 Task: Look for space in Security-Widefield, United States from 9th August, 2023 to 12th August, 2023 for 1 adult in price range Rs.6000 to Rs.15000. Place can be entire place with 1  bedroom having 1 bed and 1 bathroom. Property type can be house, flat, guest house. Amenities needed are: wifi. Booking option can be shelf check-in. Required host language is English.
Action: Mouse pressed left at (461, 103)
Screenshot: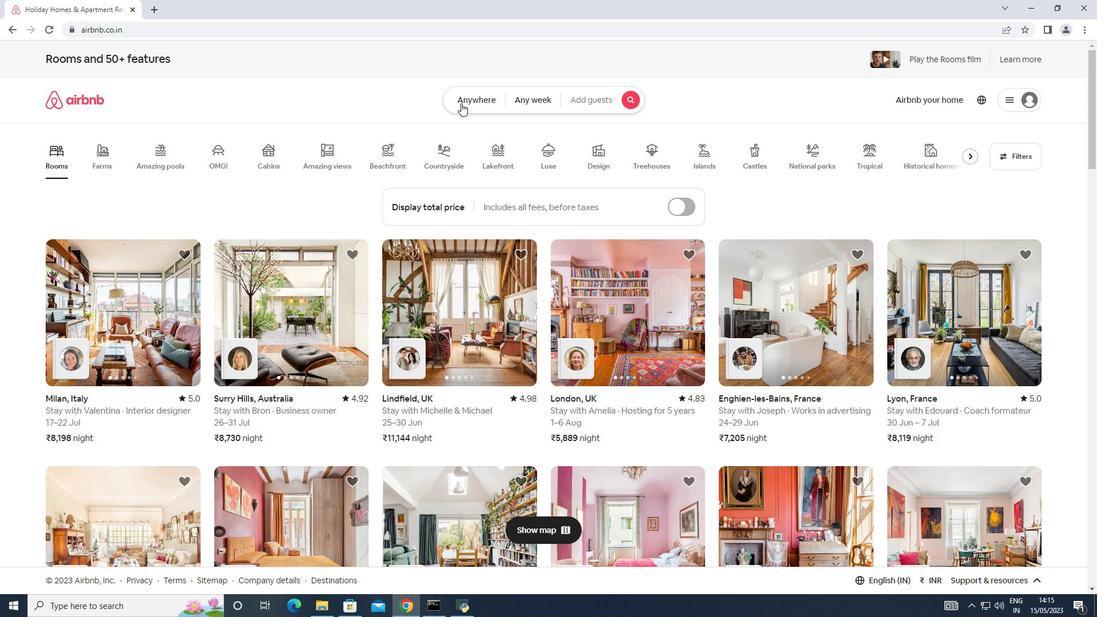 
Action: Mouse moved to (342, 149)
Screenshot: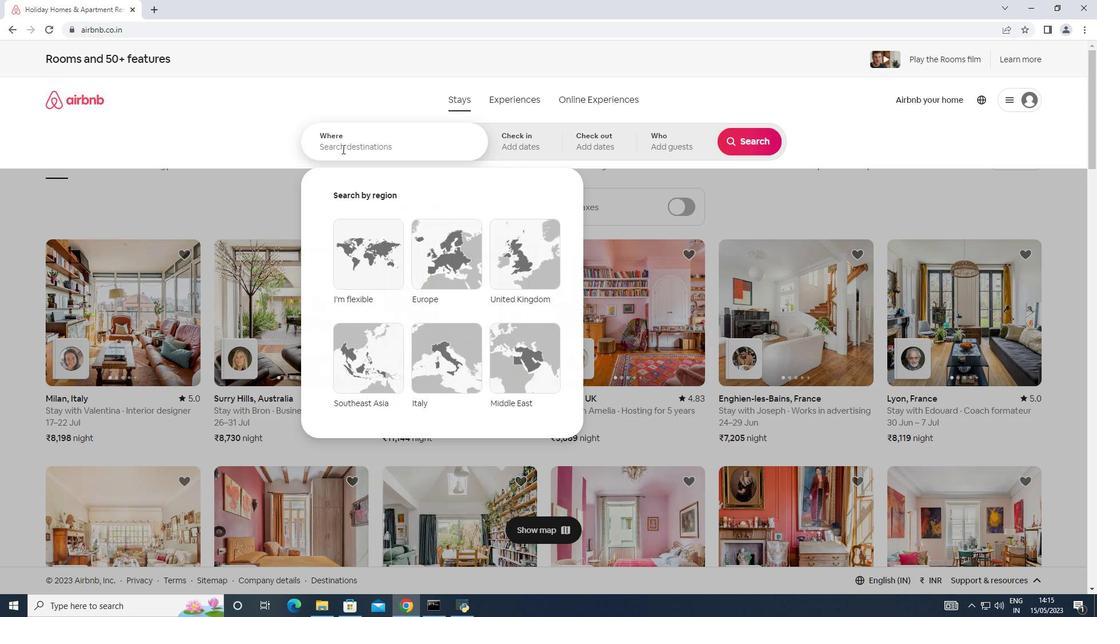 
Action: Mouse pressed left at (342, 149)
Screenshot: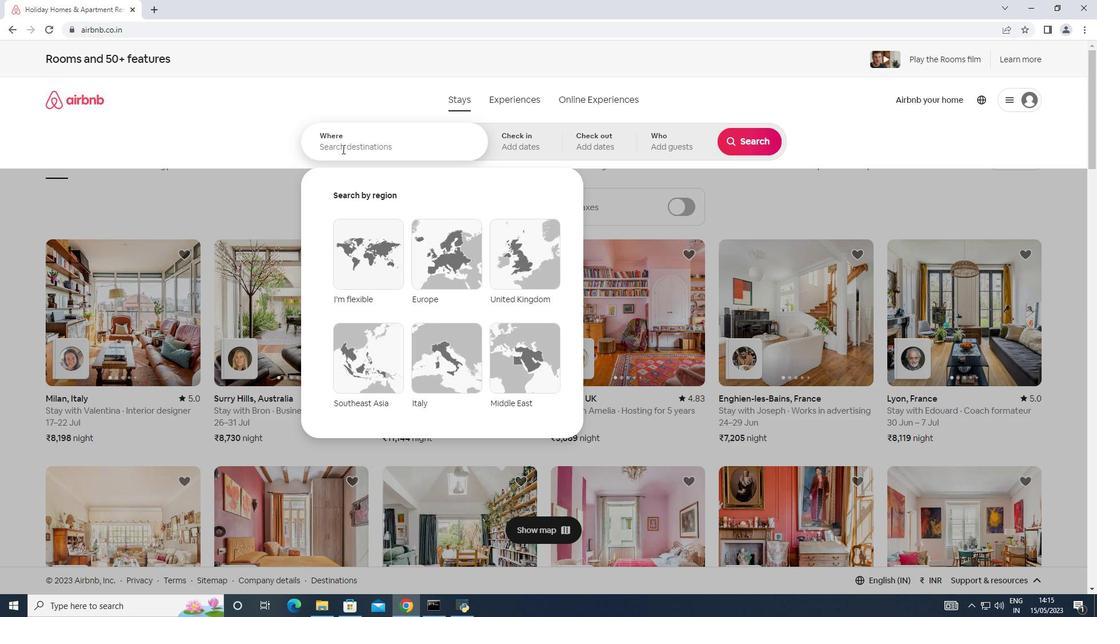 
Action: Key pressed <Key.shift>Security-<Key.shift><Key.shift><Key.shift><Key.shift><Key.shift><Key.shift>Widefield,<Key.shift><Key.shift><Key.shift>United<Key.space><Key.shift>States
Screenshot: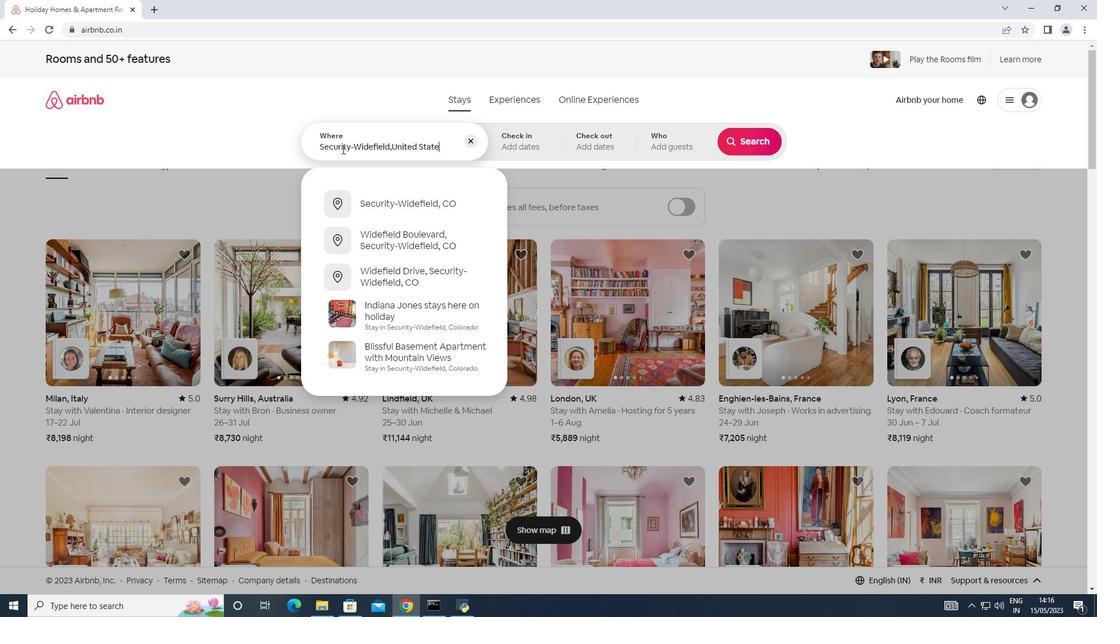 
Action: Mouse moved to (539, 147)
Screenshot: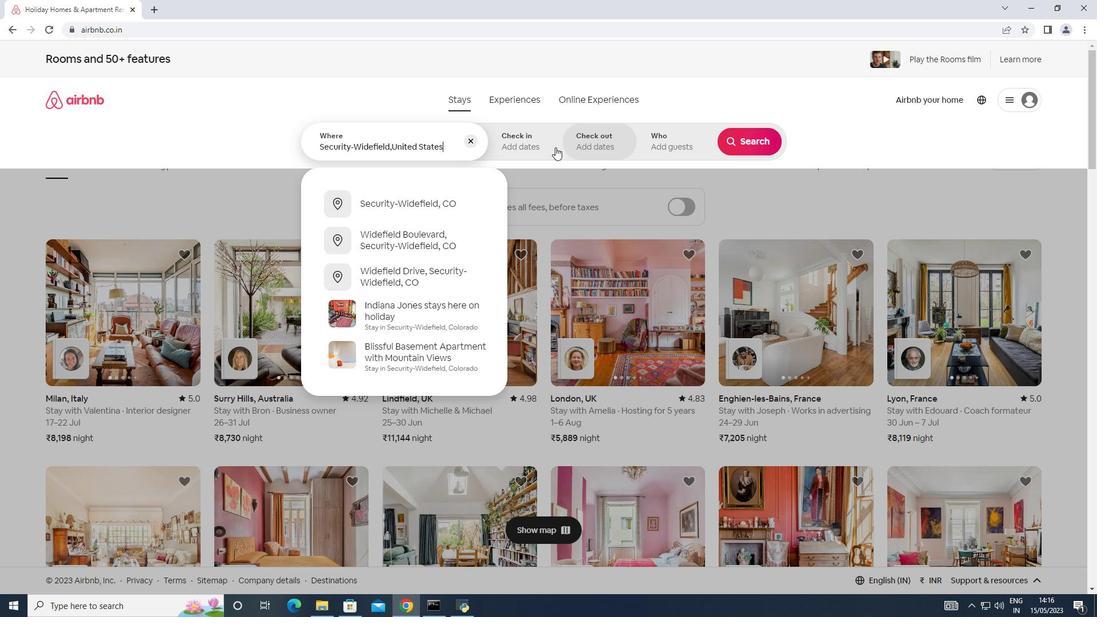 
Action: Mouse pressed left at (539, 147)
Screenshot: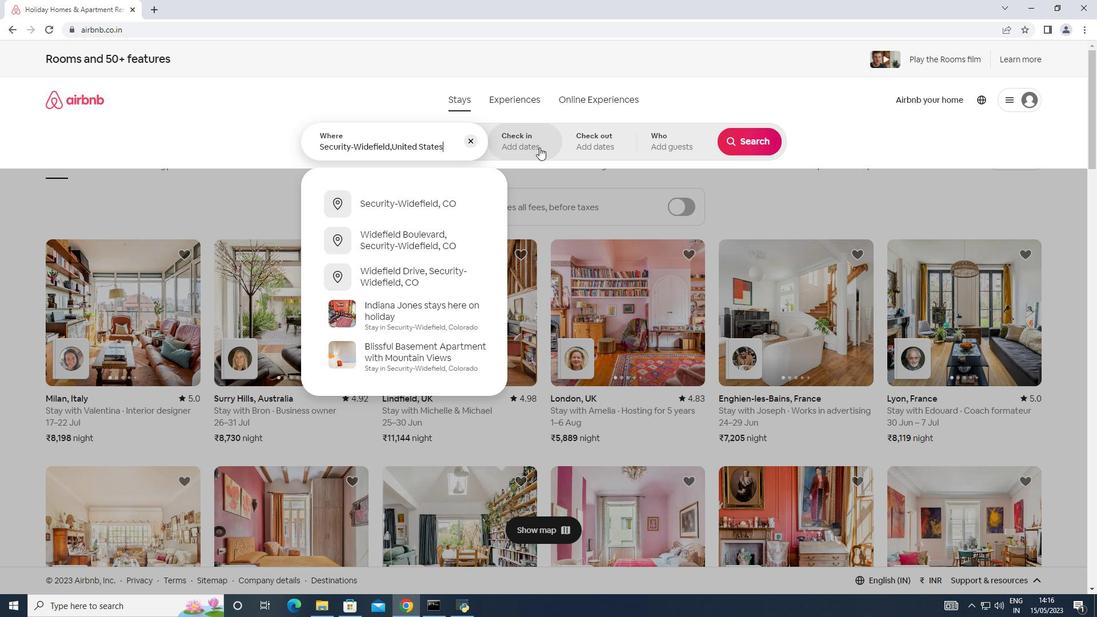 
Action: Mouse moved to (743, 237)
Screenshot: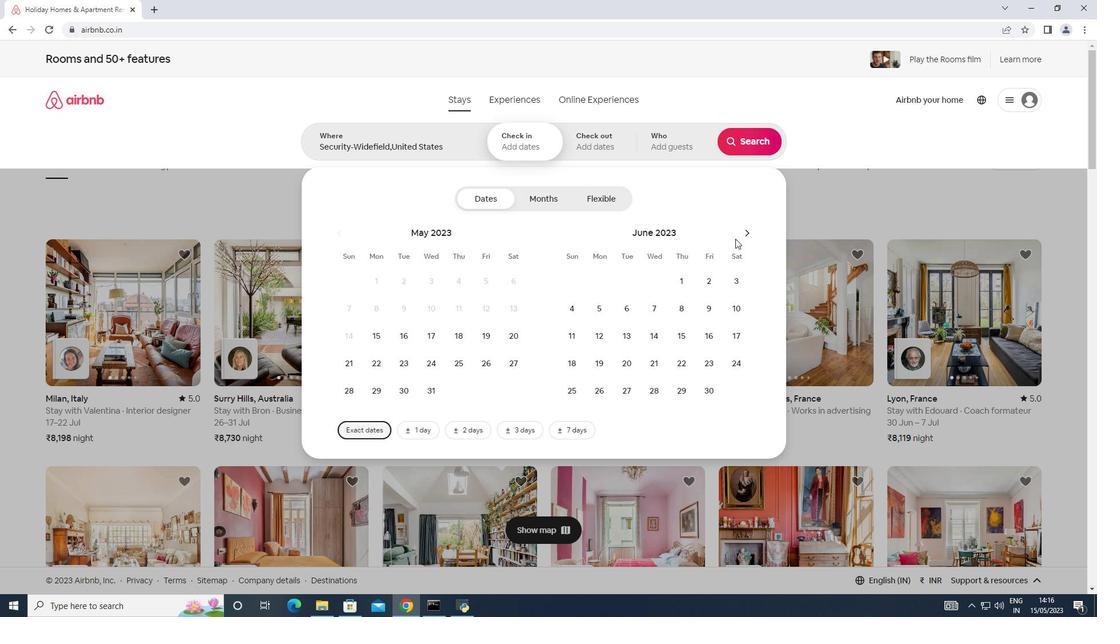 
Action: Mouse pressed left at (743, 237)
Screenshot: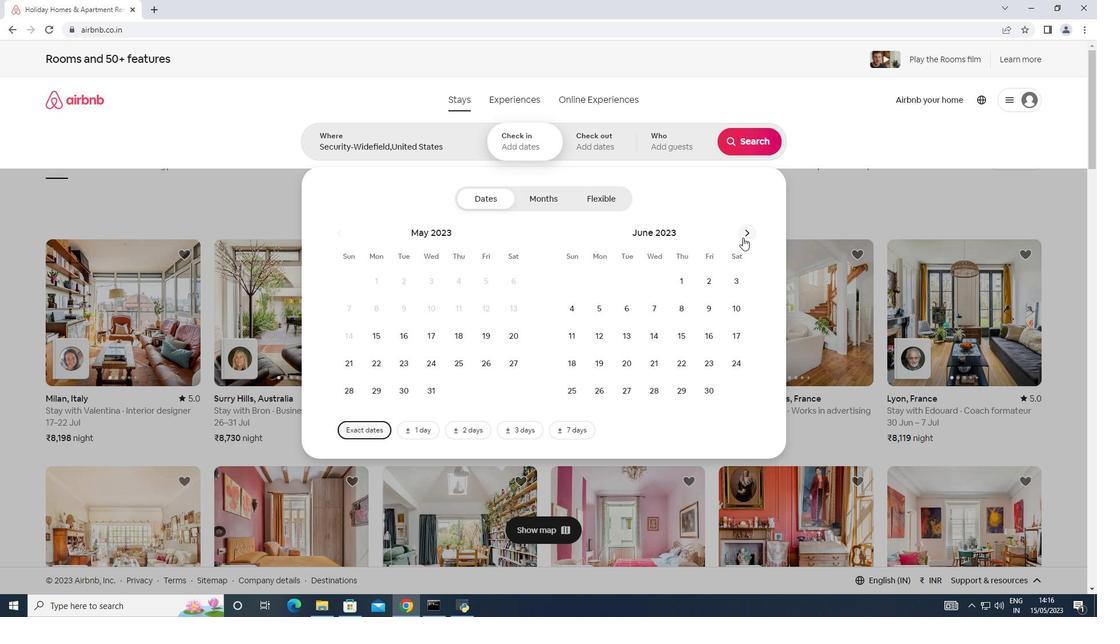
Action: Mouse pressed left at (743, 237)
Screenshot: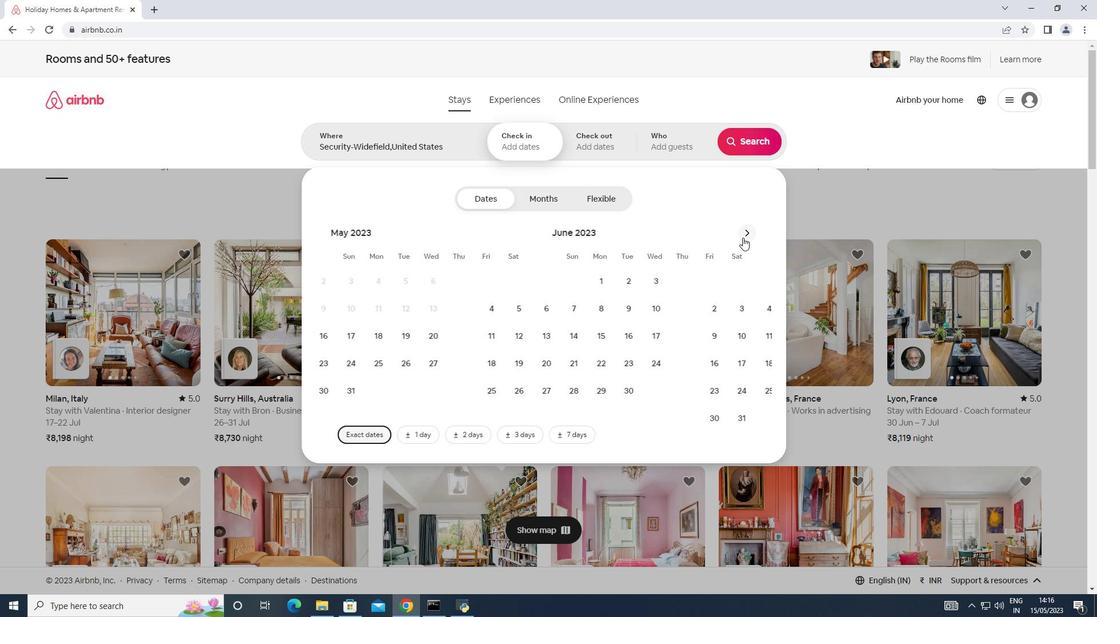 
Action: Mouse moved to (643, 311)
Screenshot: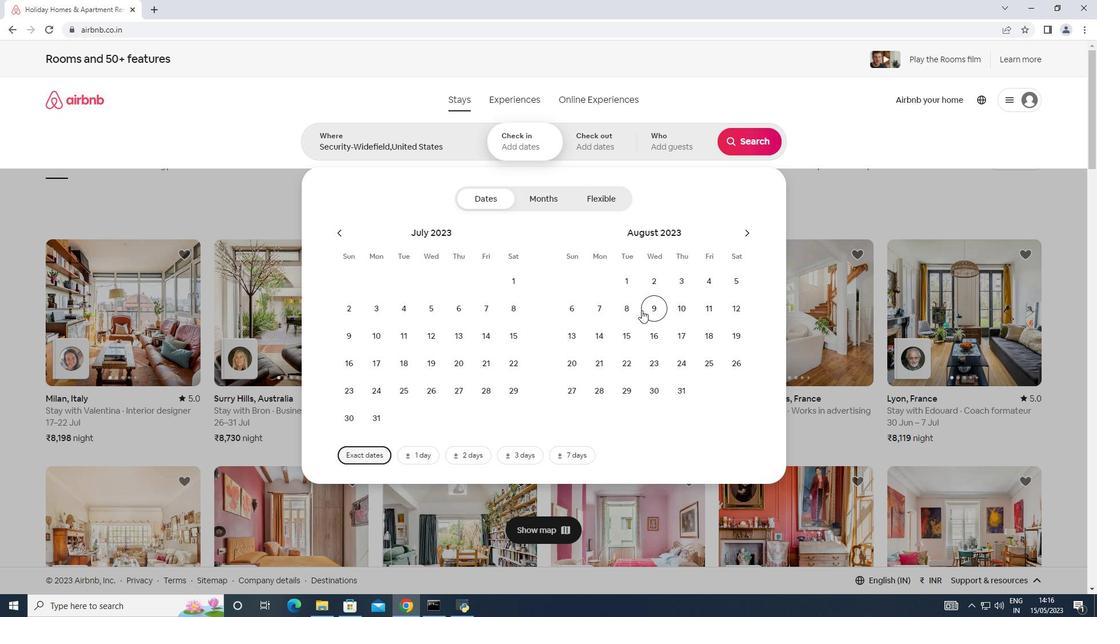 
Action: Mouse pressed left at (643, 311)
Screenshot: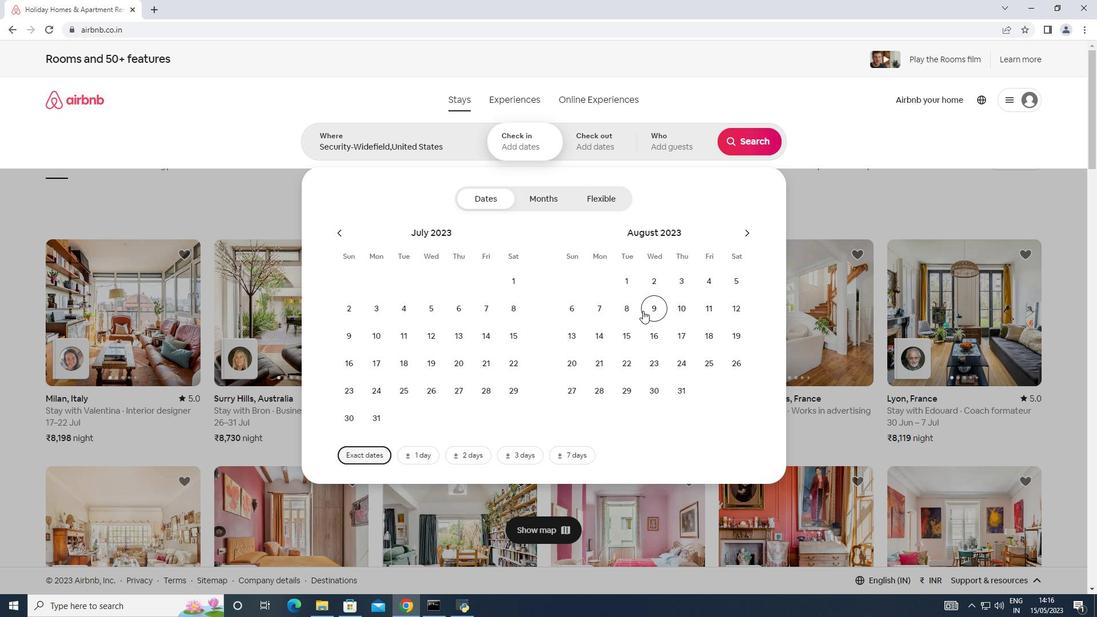
Action: Mouse moved to (735, 308)
Screenshot: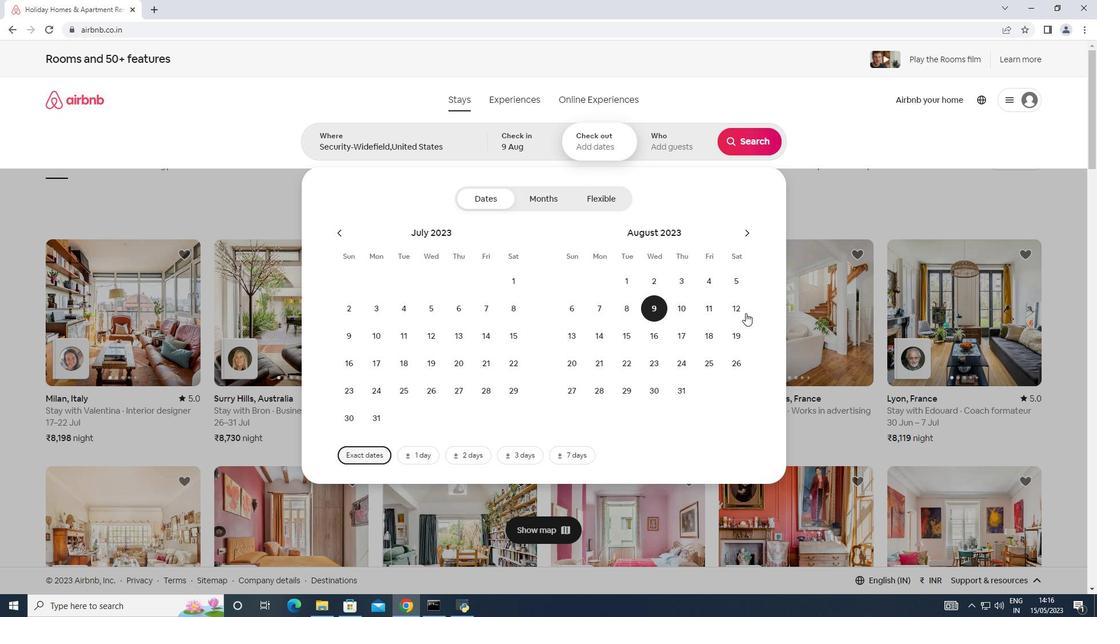 
Action: Mouse pressed left at (735, 308)
Screenshot: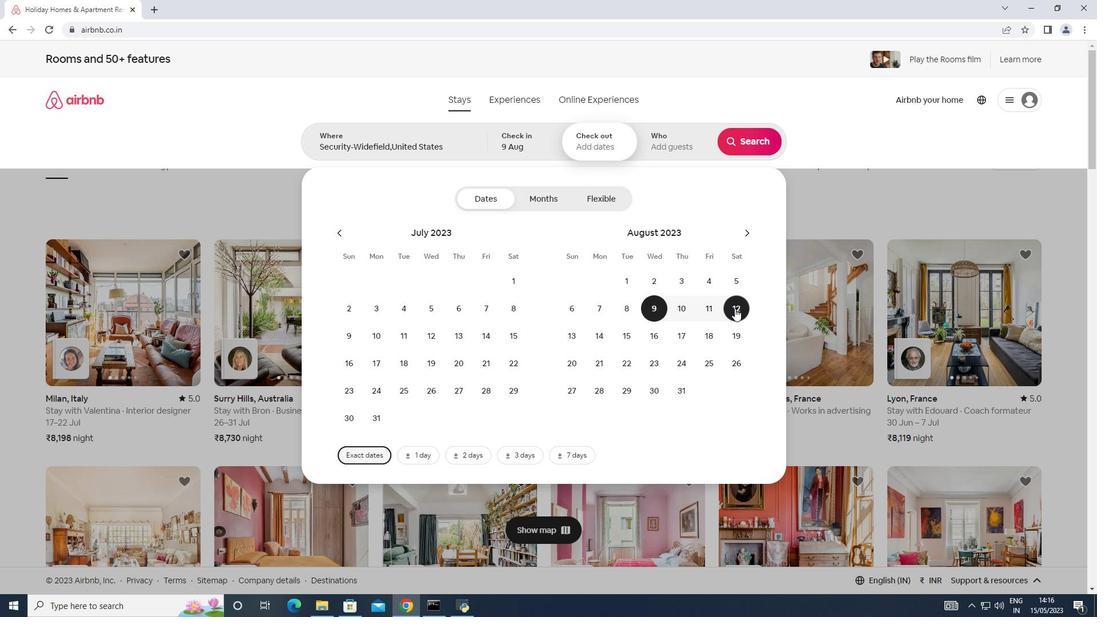 
Action: Mouse moved to (667, 144)
Screenshot: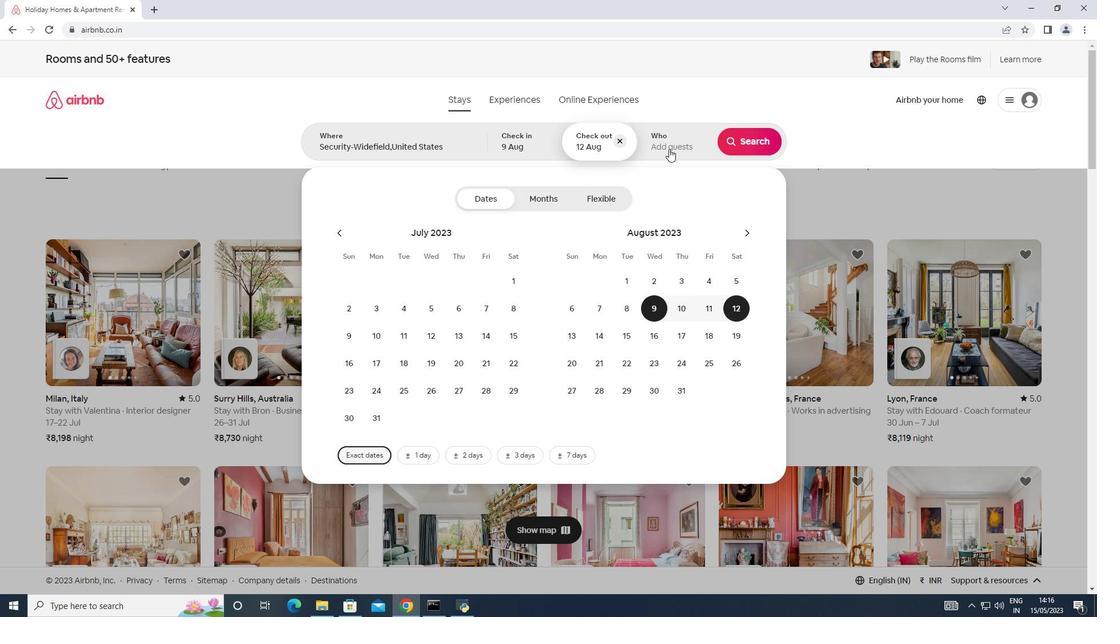 
Action: Mouse pressed left at (667, 144)
Screenshot: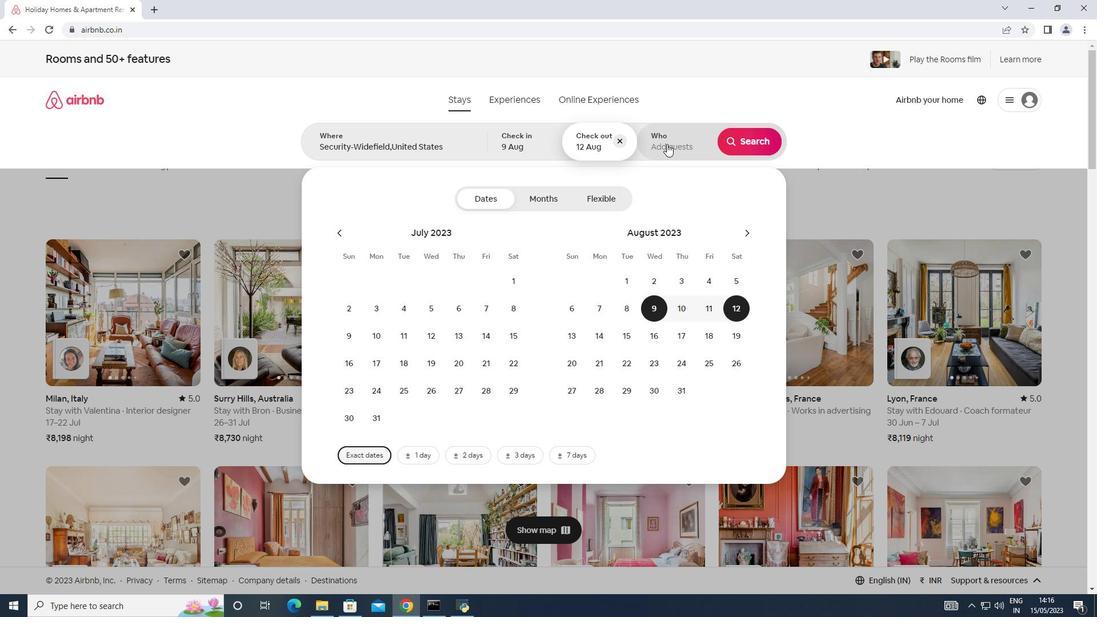 
Action: Mouse moved to (751, 207)
Screenshot: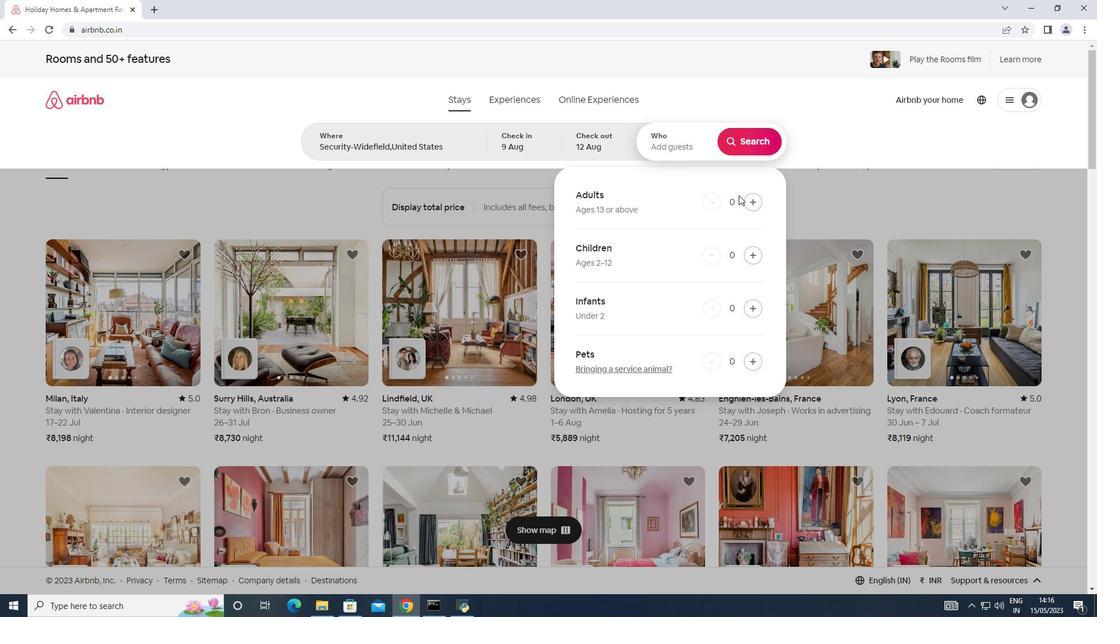 
Action: Mouse pressed left at (751, 207)
Screenshot: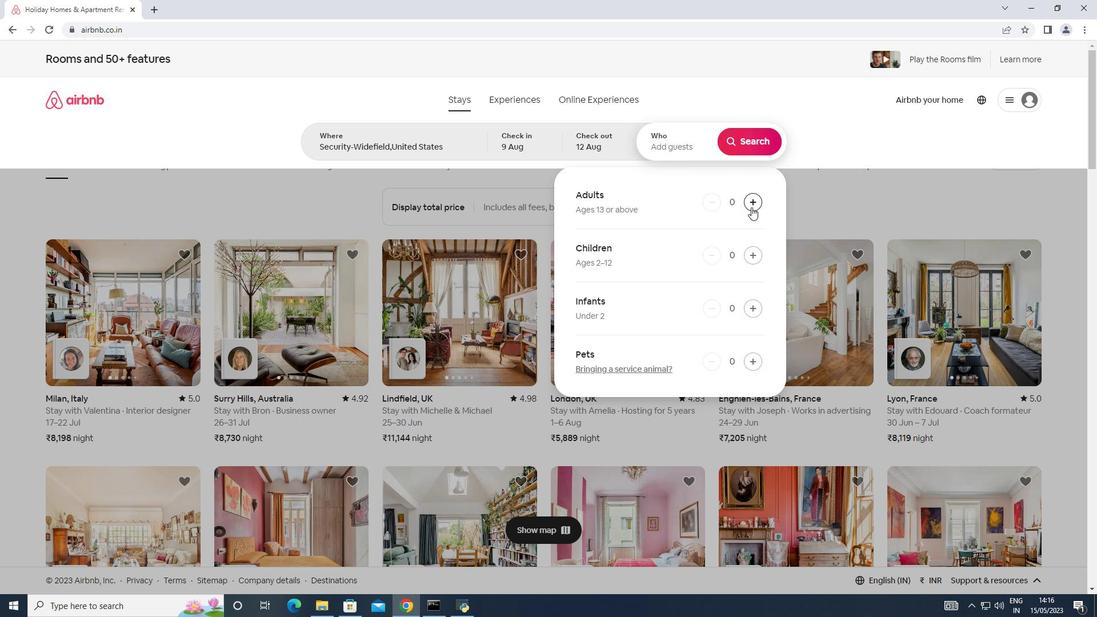 
Action: Mouse moved to (755, 135)
Screenshot: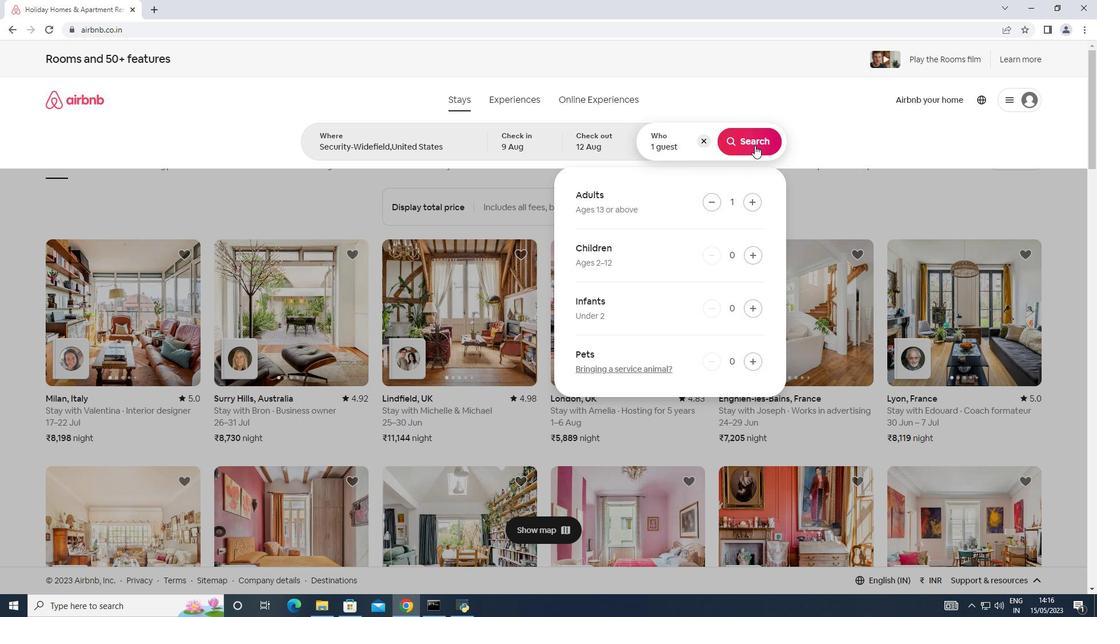 
Action: Mouse pressed left at (755, 135)
Screenshot: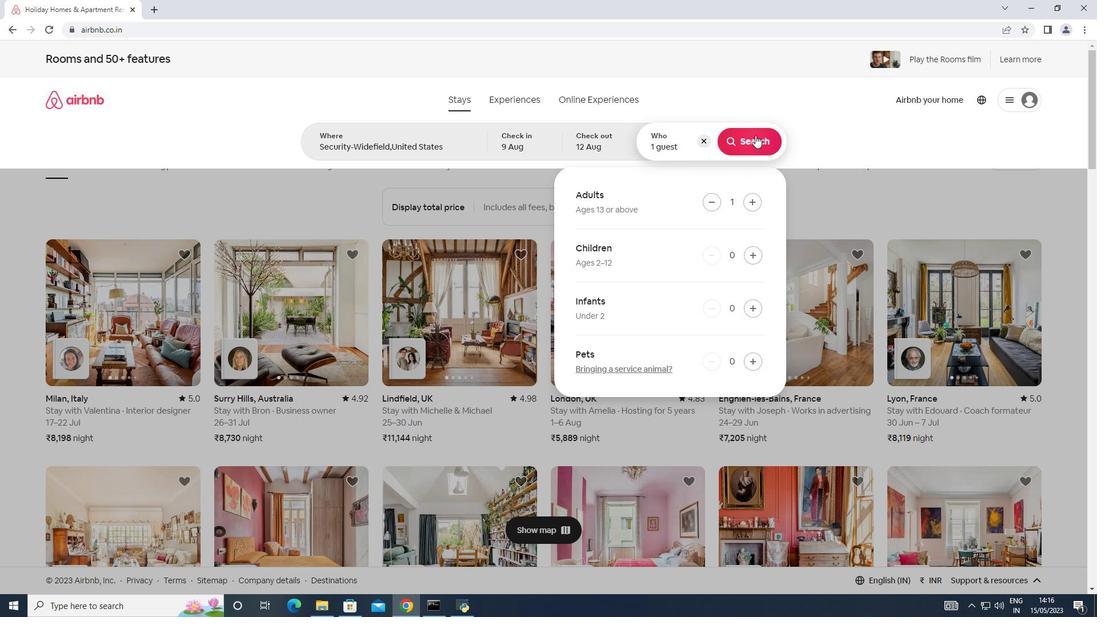 
Action: Mouse moved to (1049, 120)
Screenshot: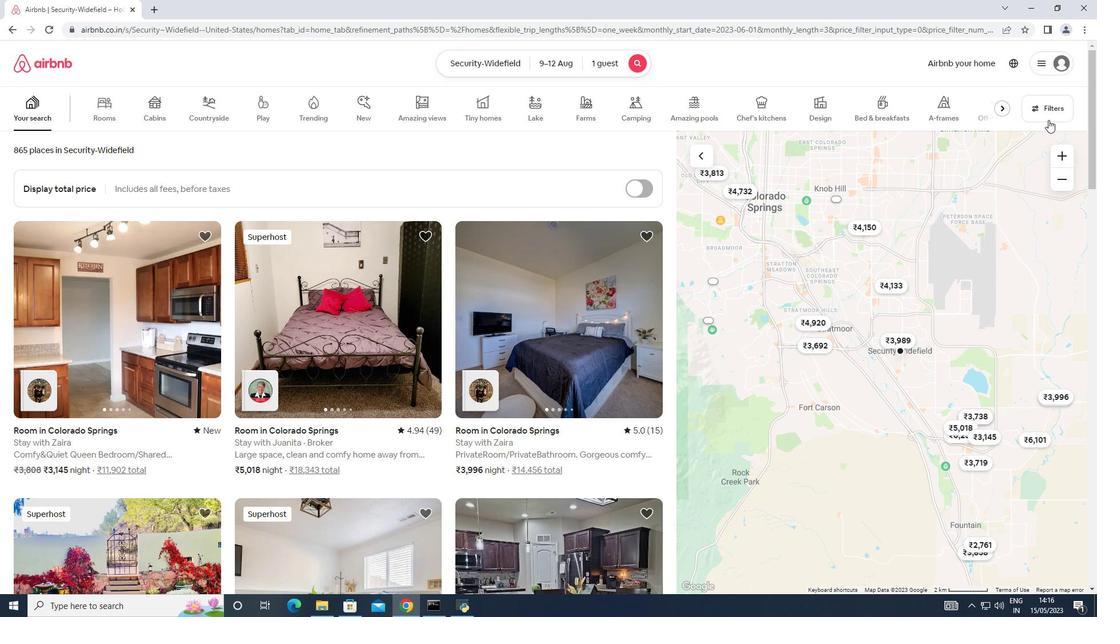 
Action: Mouse pressed left at (1049, 120)
Screenshot: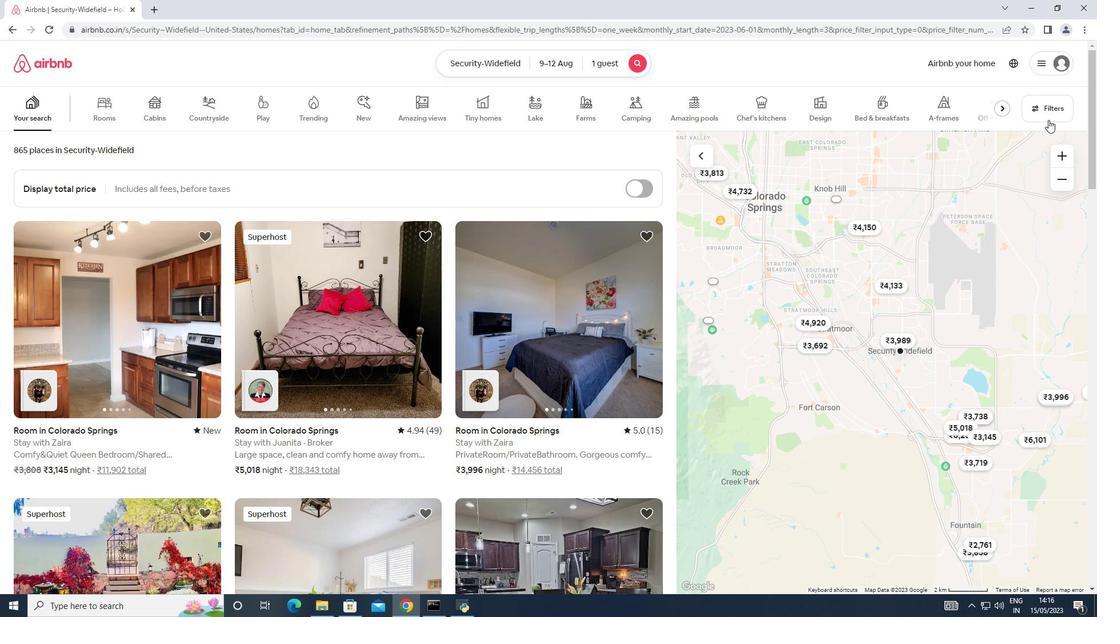 
Action: Mouse moved to (394, 385)
Screenshot: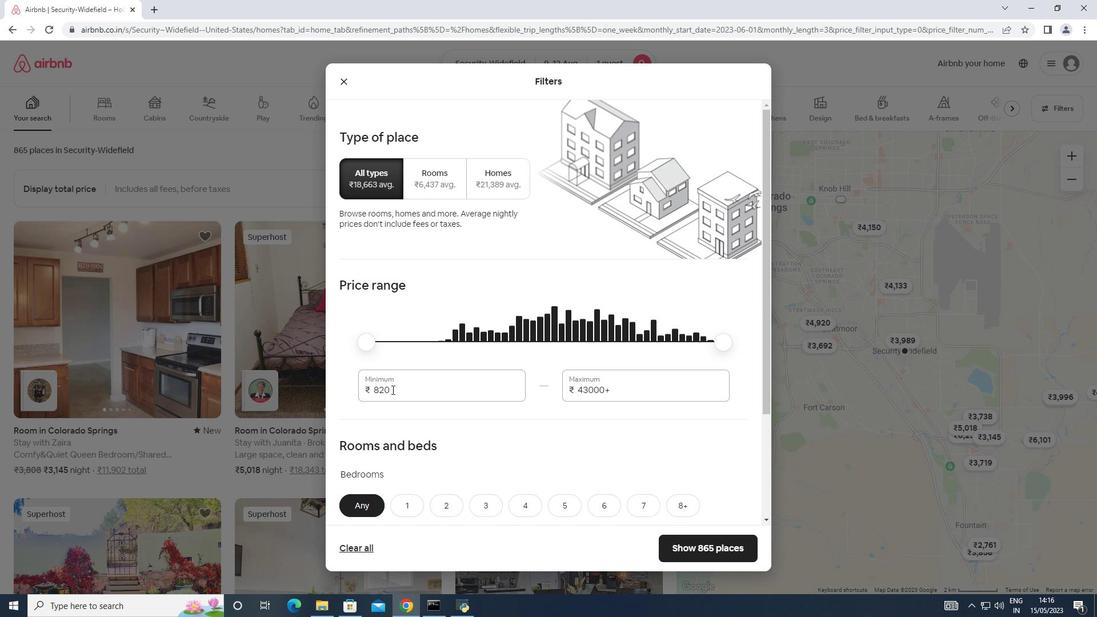 
Action: Mouse pressed left at (394, 385)
Screenshot: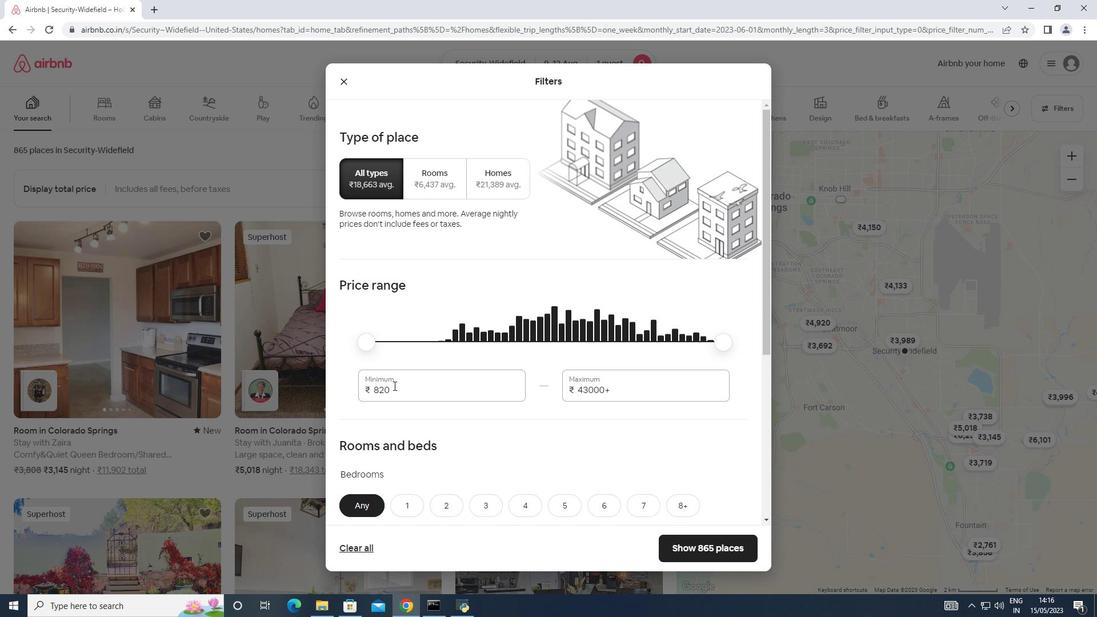 
Action: Mouse moved to (325, 391)
Screenshot: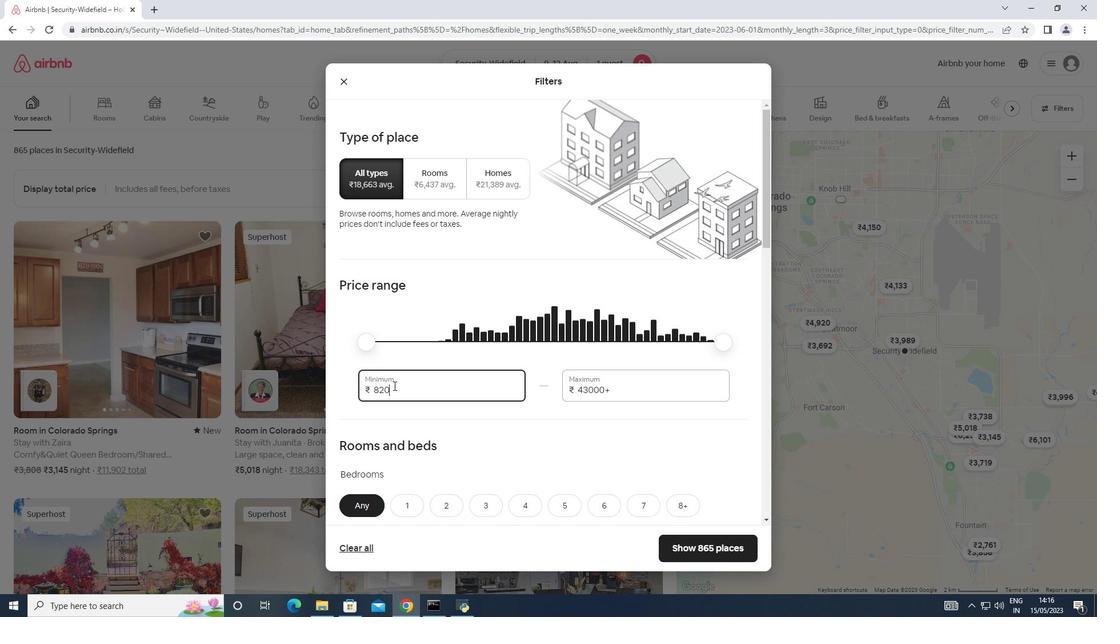 
Action: Key pressed 6000
Screenshot: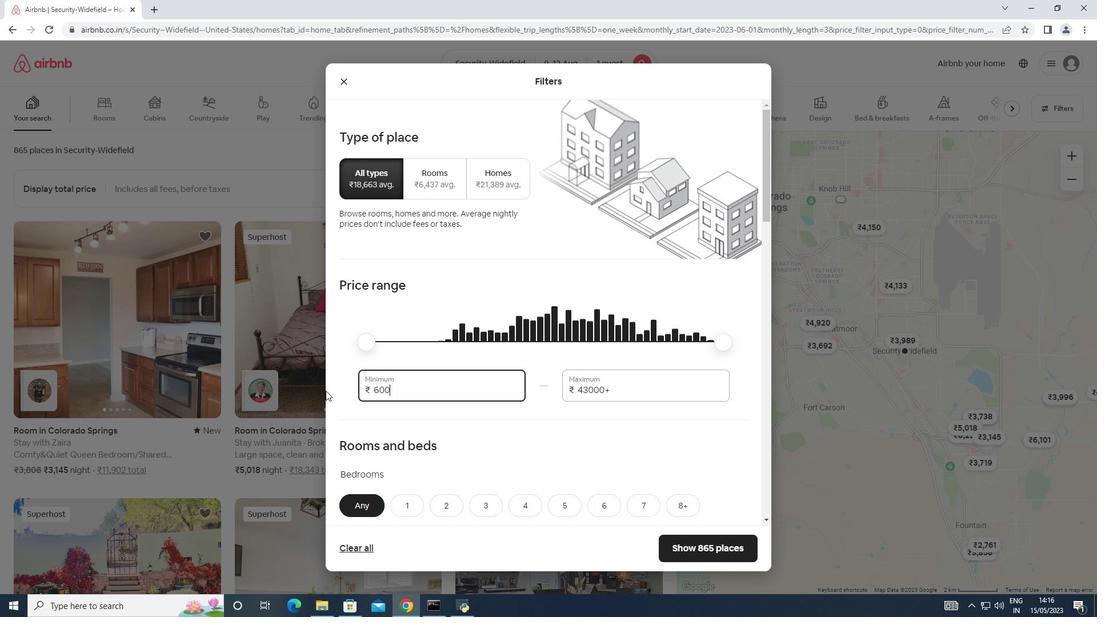 
Action: Mouse moved to (622, 390)
Screenshot: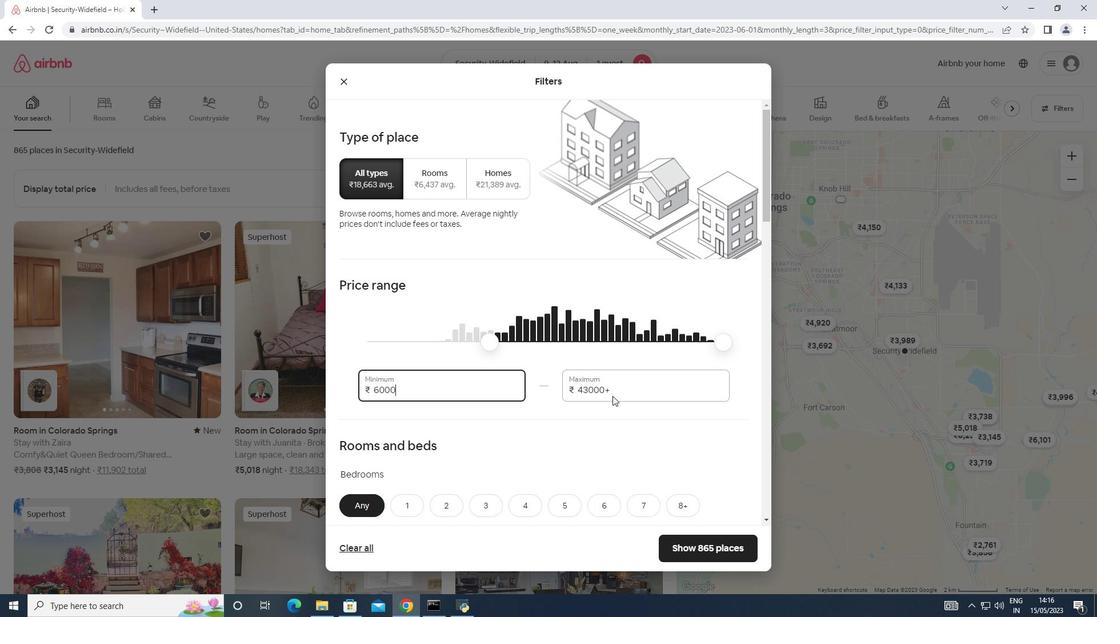 
Action: Mouse pressed left at (622, 390)
Screenshot: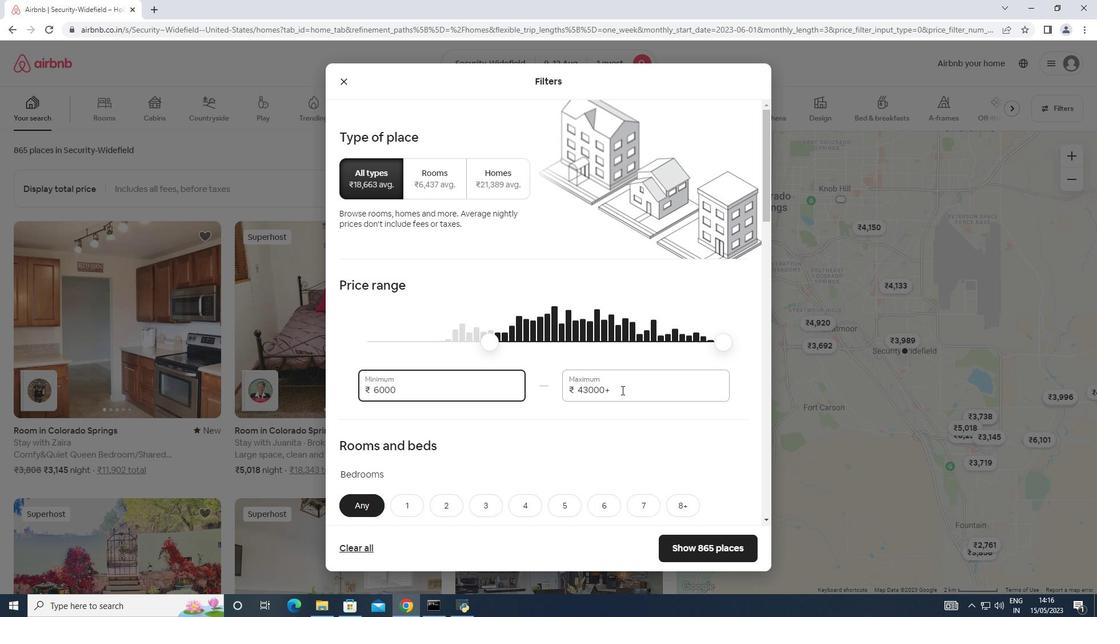 
Action: Mouse moved to (566, 385)
Screenshot: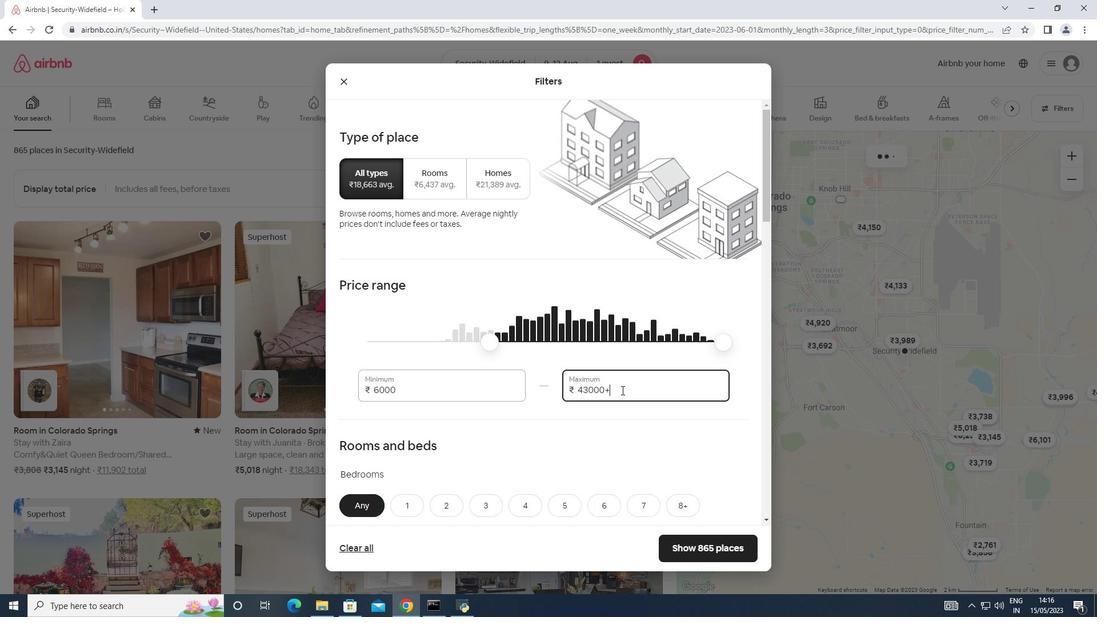 
Action: Key pressed 15000
Screenshot: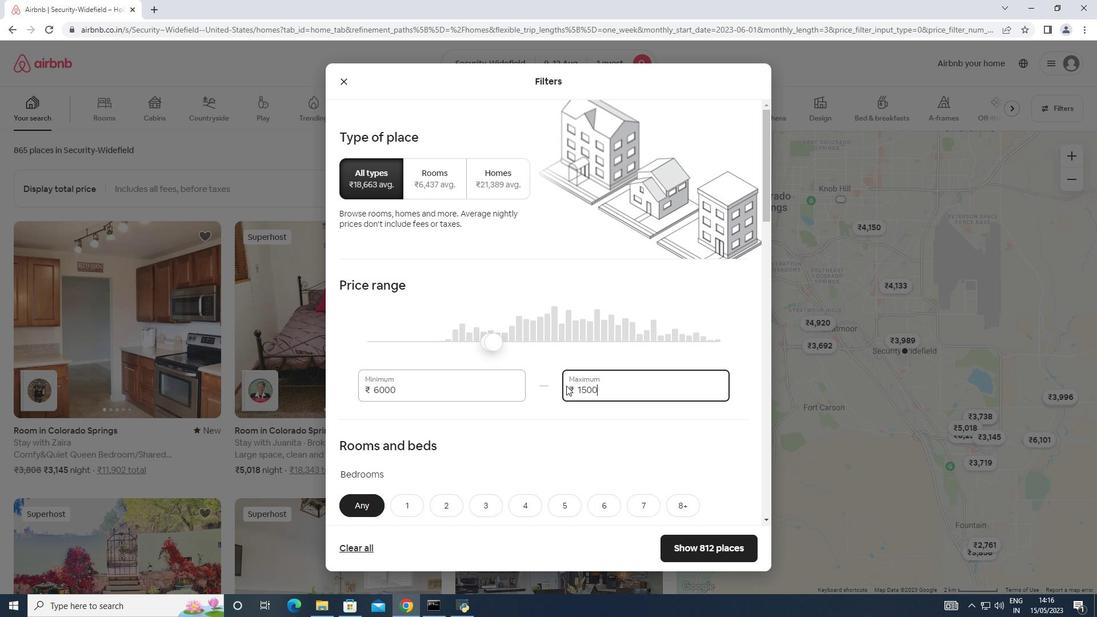 
Action: Mouse scrolled (566, 385) with delta (0, 0)
Screenshot: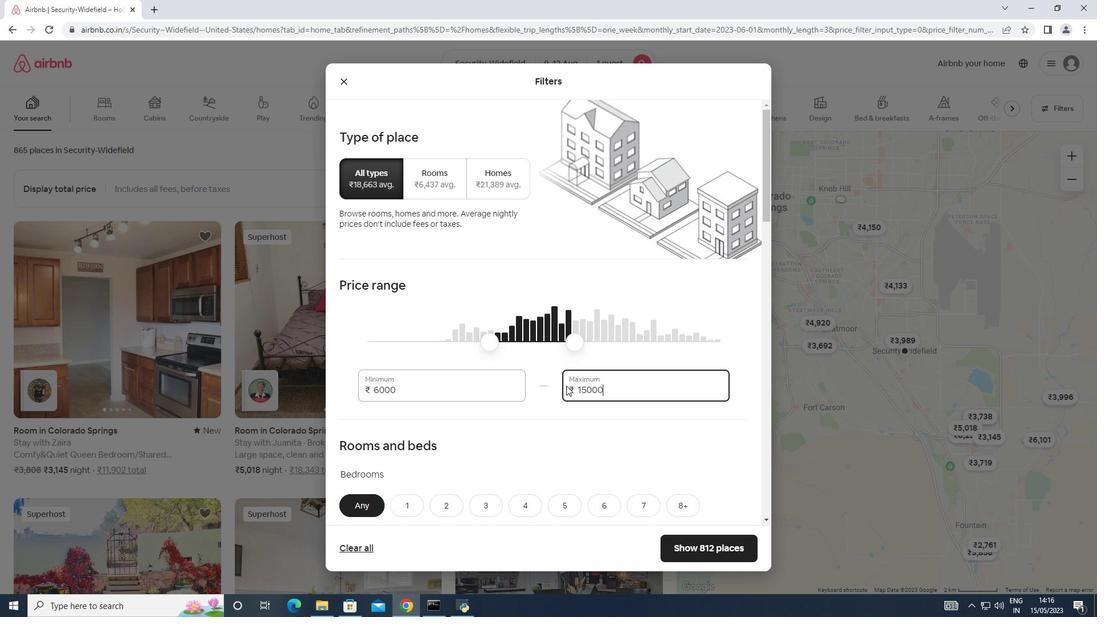 
Action: Mouse scrolled (566, 385) with delta (0, 0)
Screenshot: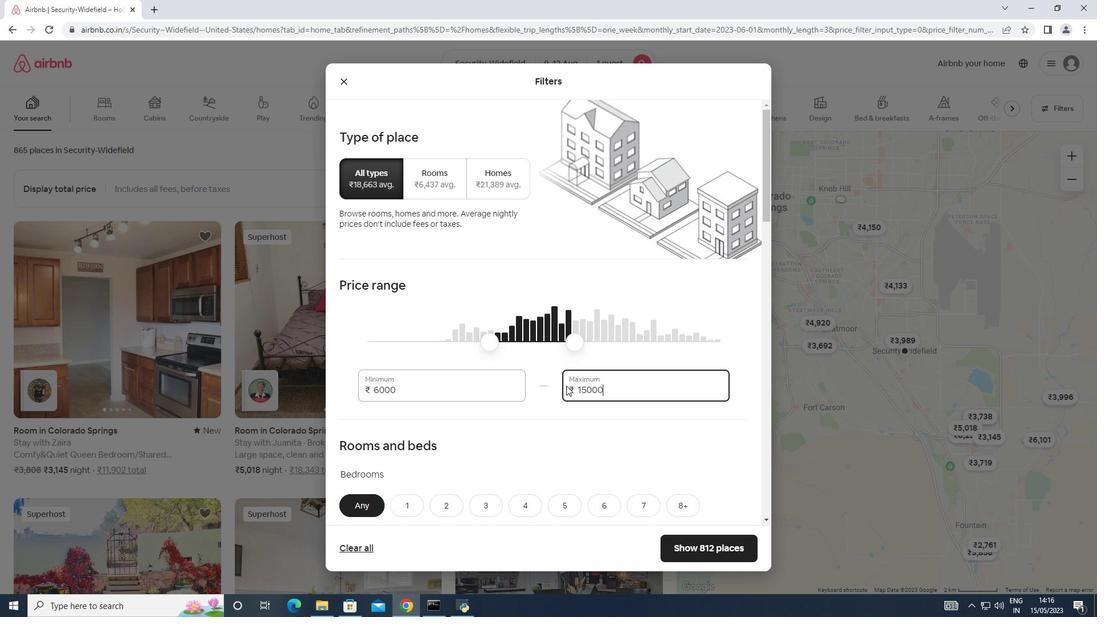 
Action: Mouse scrolled (566, 385) with delta (0, 0)
Screenshot: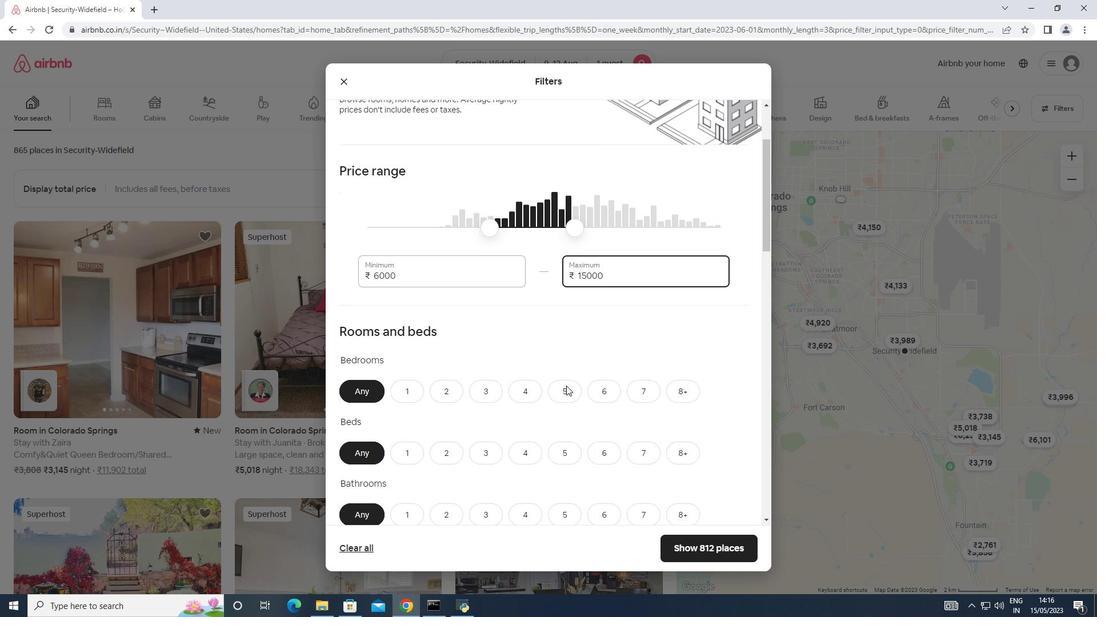 
Action: Mouse scrolled (566, 385) with delta (0, 0)
Screenshot: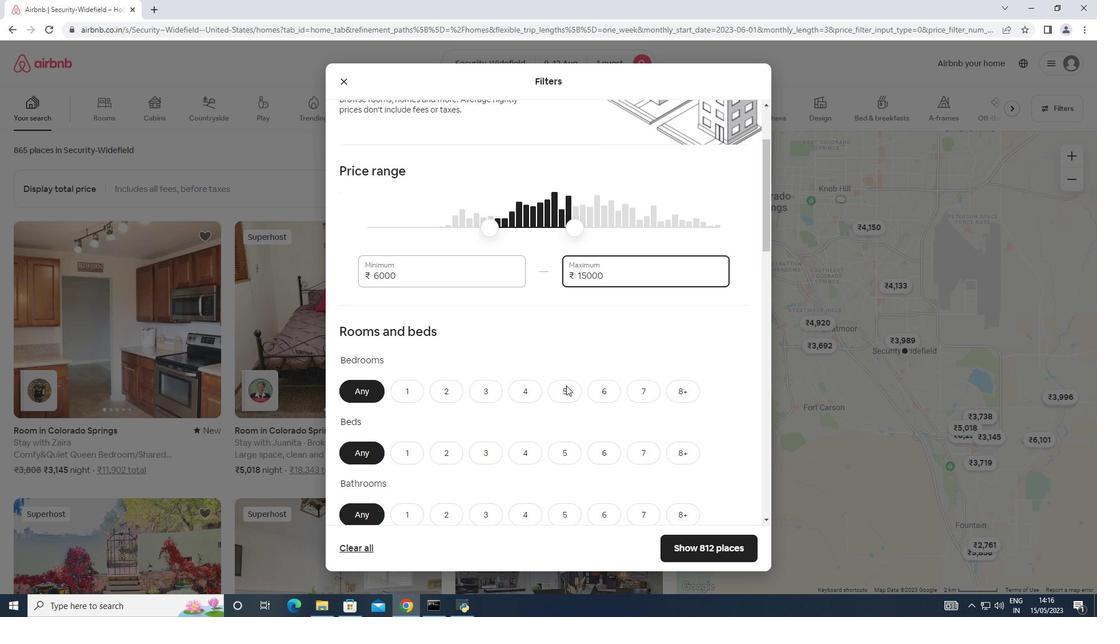 
Action: Mouse moved to (412, 281)
Screenshot: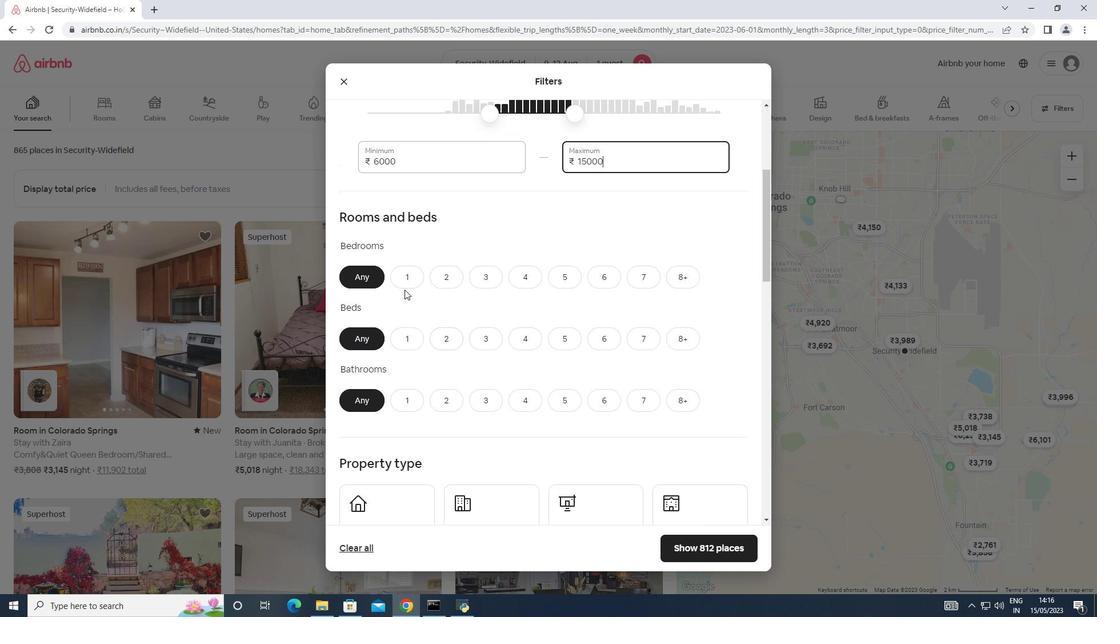 
Action: Mouse pressed left at (412, 281)
Screenshot: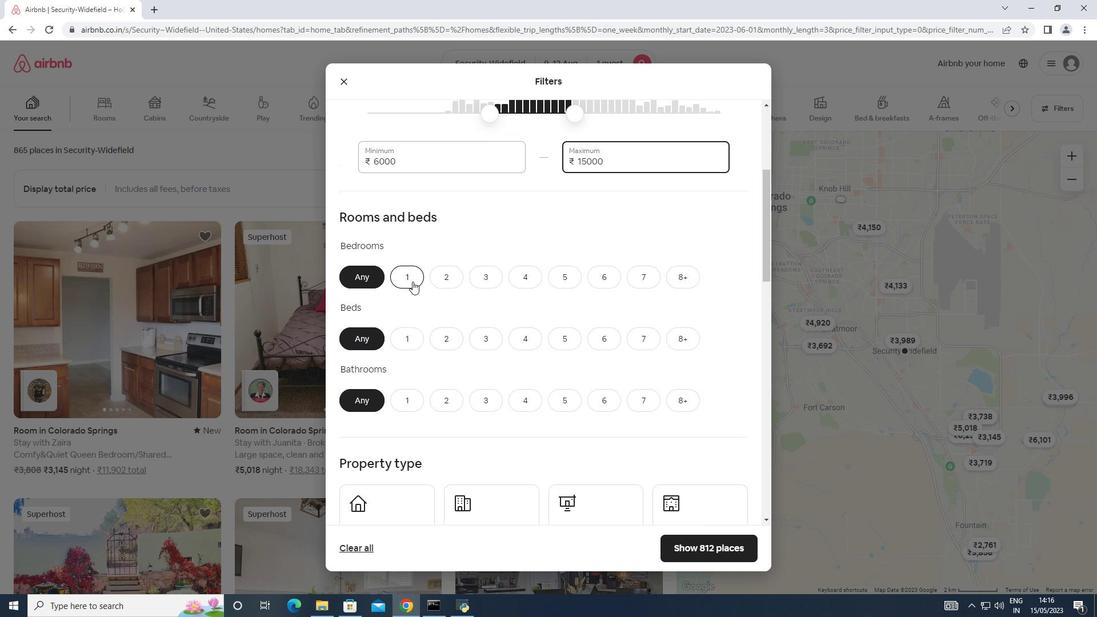 
Action: Mouse moved to (412, 339)
Screenshot: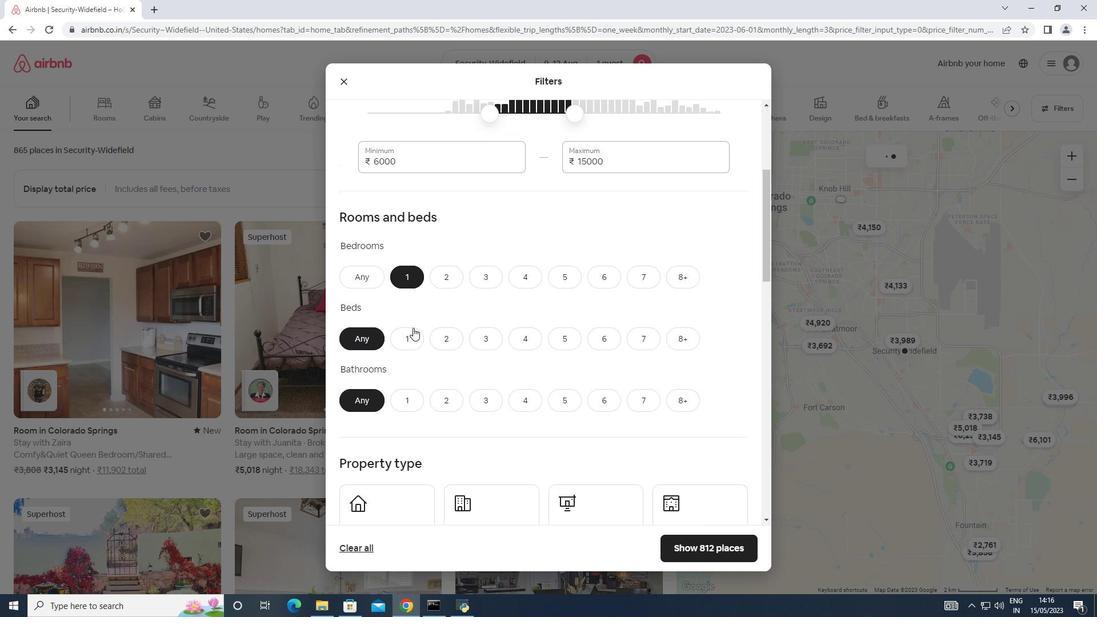 
Action: Mouse pressed left at (412, 339)
Screenshot: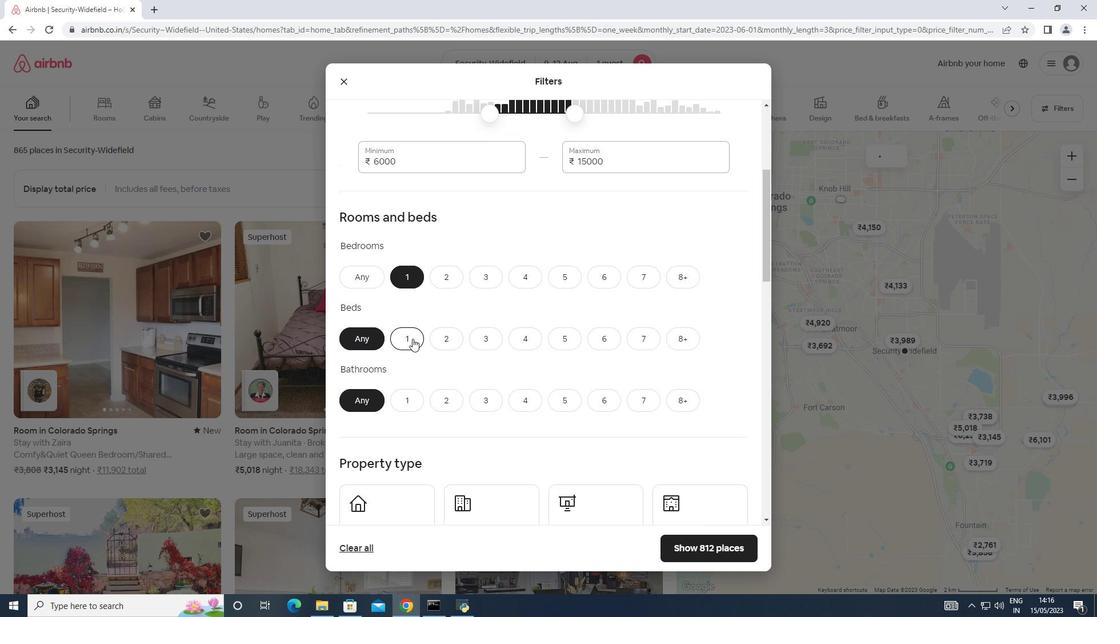 
Action: Mouse moved to (398, 395)
Screenshot: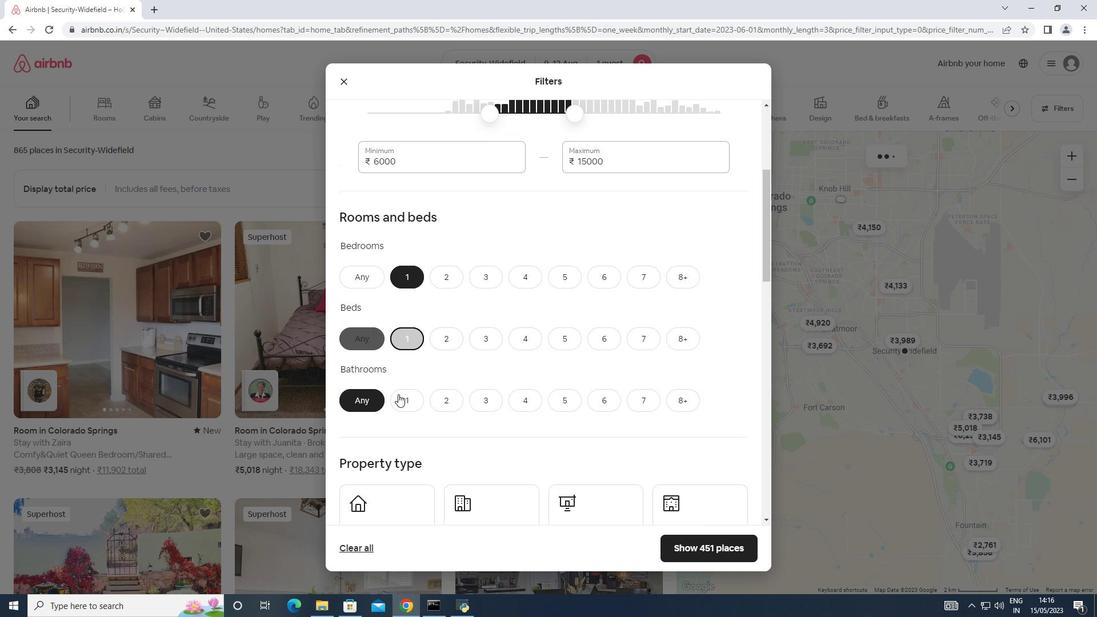 
Action: Mouse pressed left at (398, 395)
Screenshot: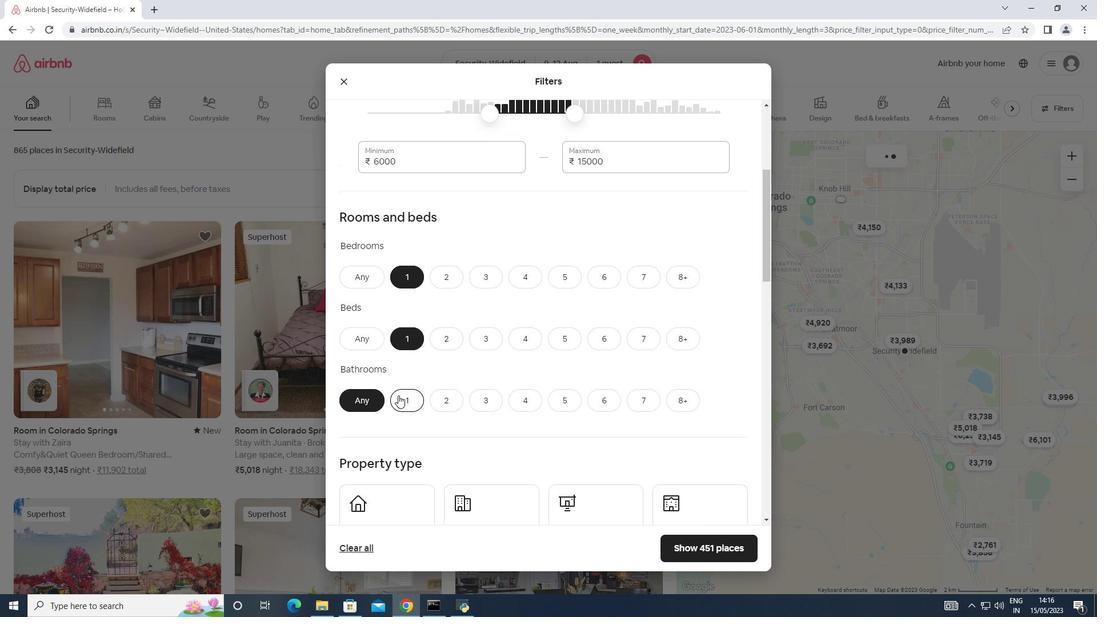 
Action: Mouse moved to (415, 406)
Screenshot: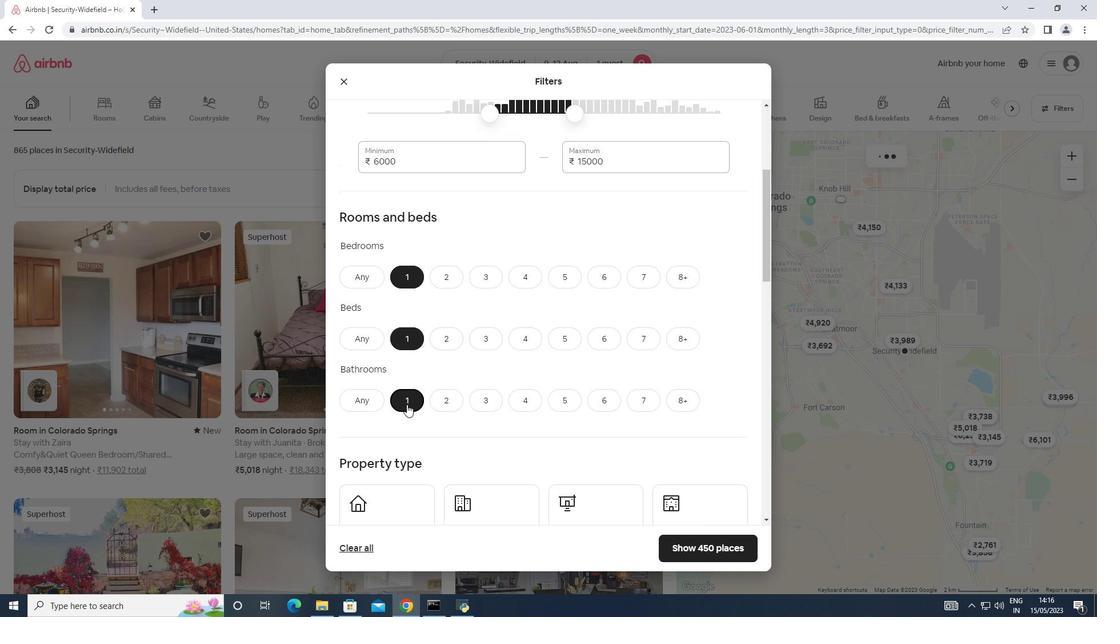
Action: Mouse scrolled (415, 405) with delta (0, 0)
Screenshot: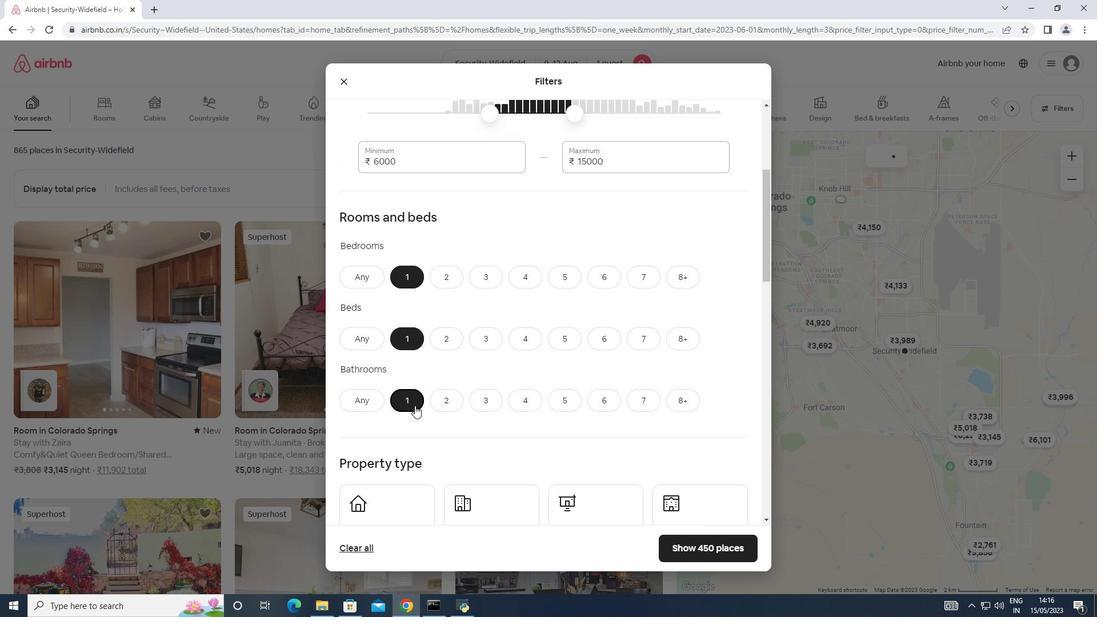 
Action: Mouse scrolled (415, 405) with delta (0, 0)
Screenshot: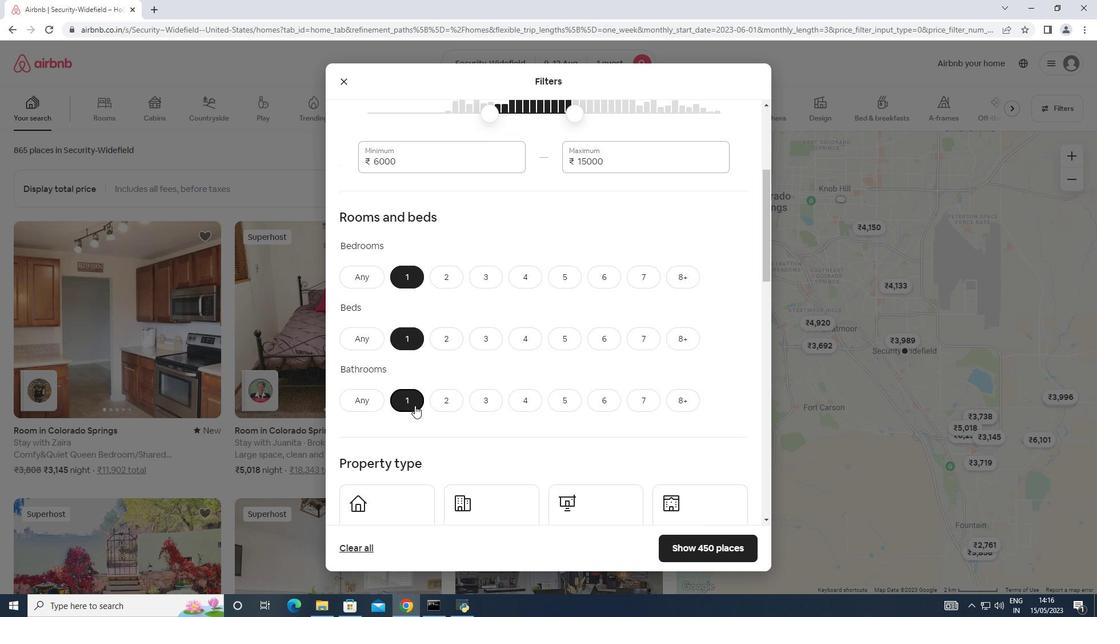 
Action: Mouse scrolled (415, 405) with delta (0, 0)
Screenshot: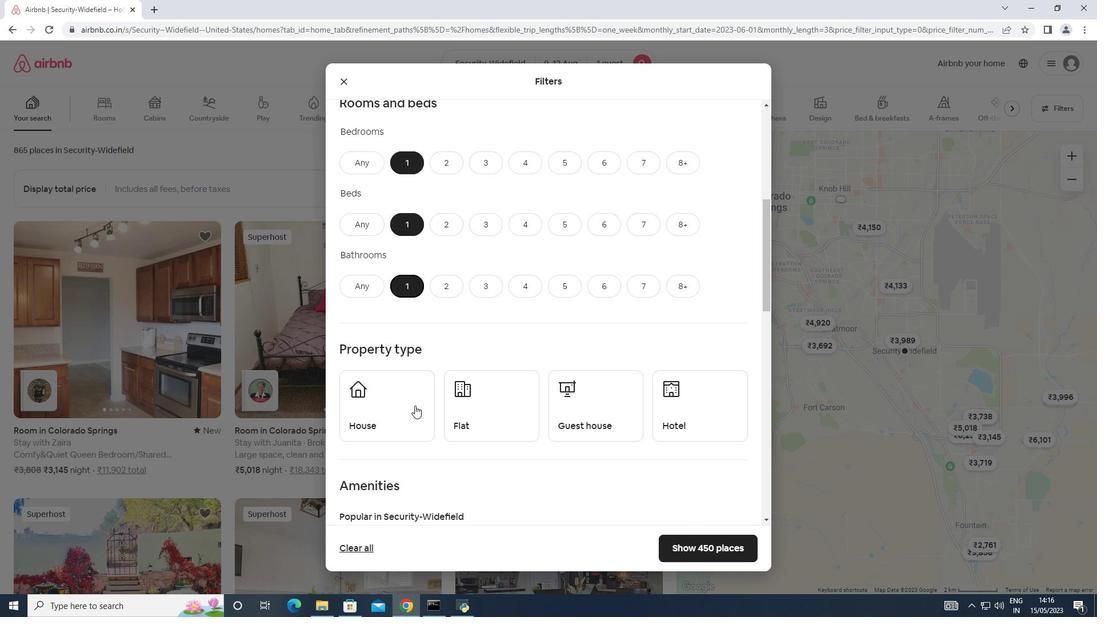 
Action: Mouse scrolled (415, 405) with delta (0, 0)
Screenshot: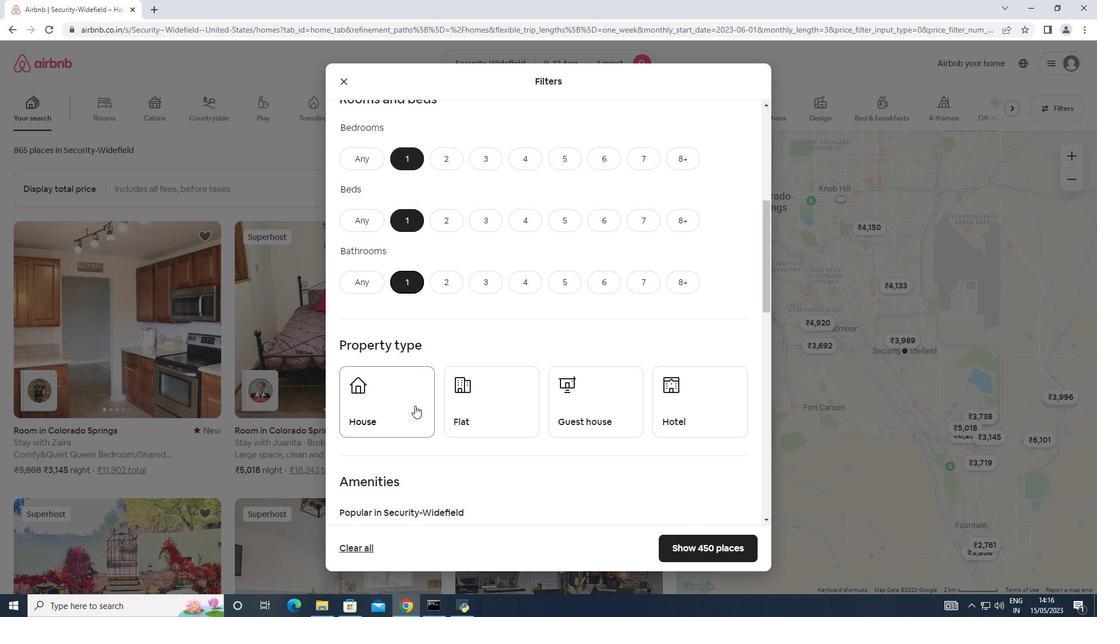 
Action: Mouse moved to (372, 309)
Screenshot: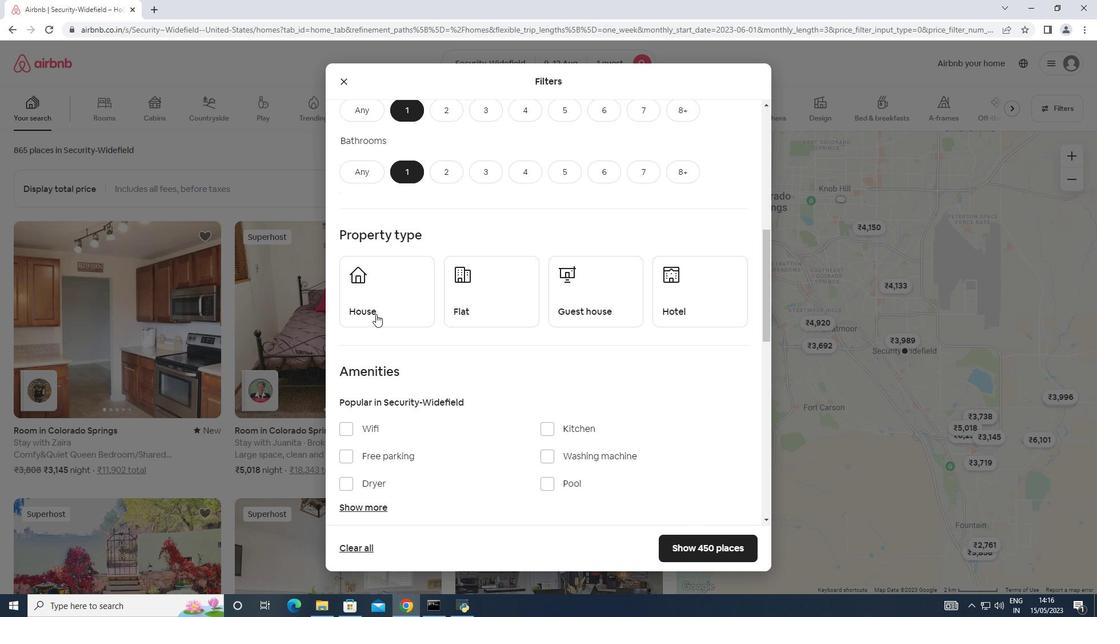 
Action: Mouse pressed left at (372, 309)
Screenshot: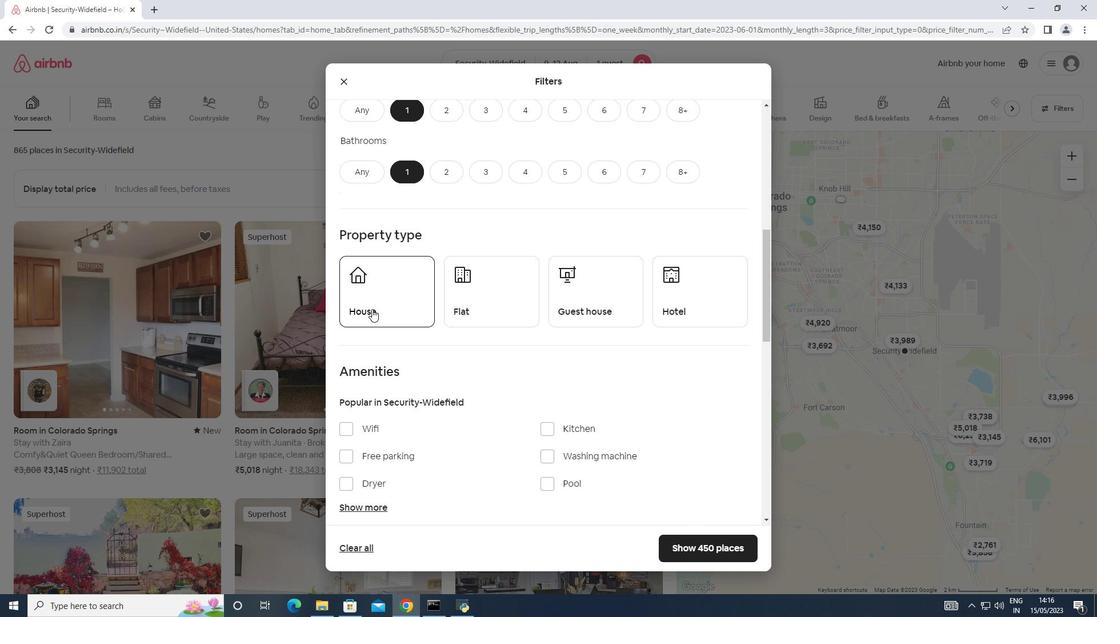 
Action: Mouse moved to (484, 305)
Screenshot: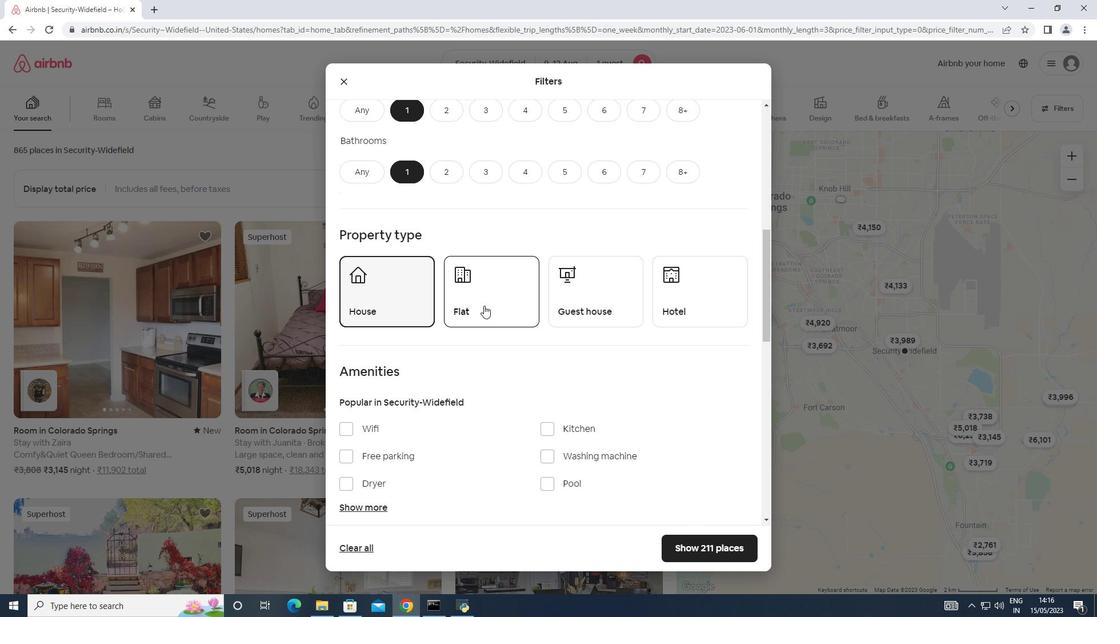 
Action: Mouse pressed left at (484, 305)
Screenshot: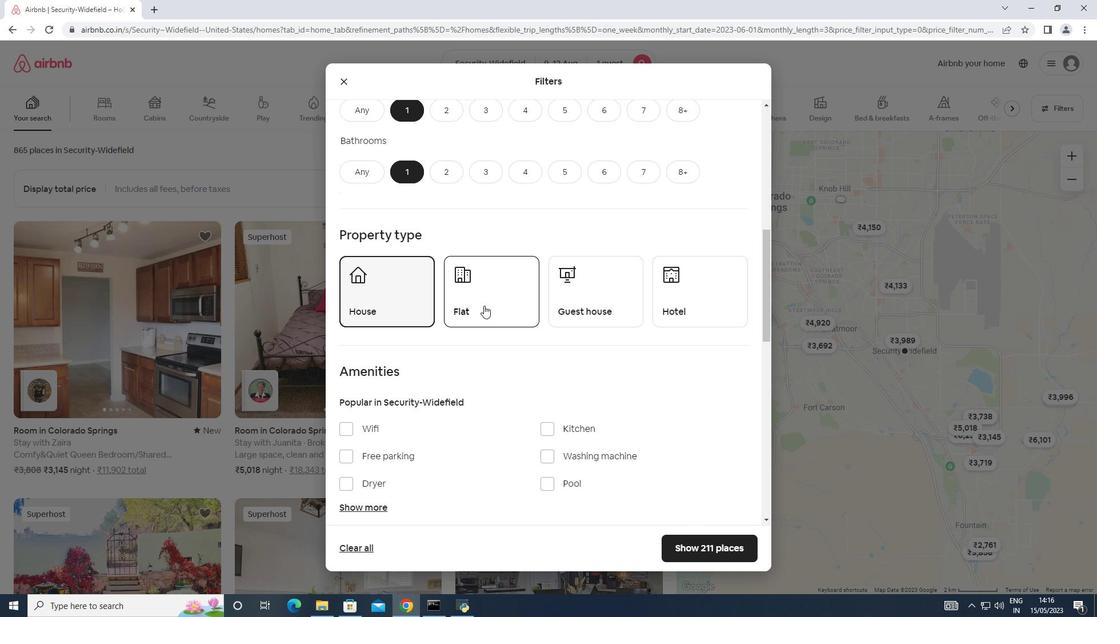 
Action: Mouse moved to (577, 293)
Screenshot: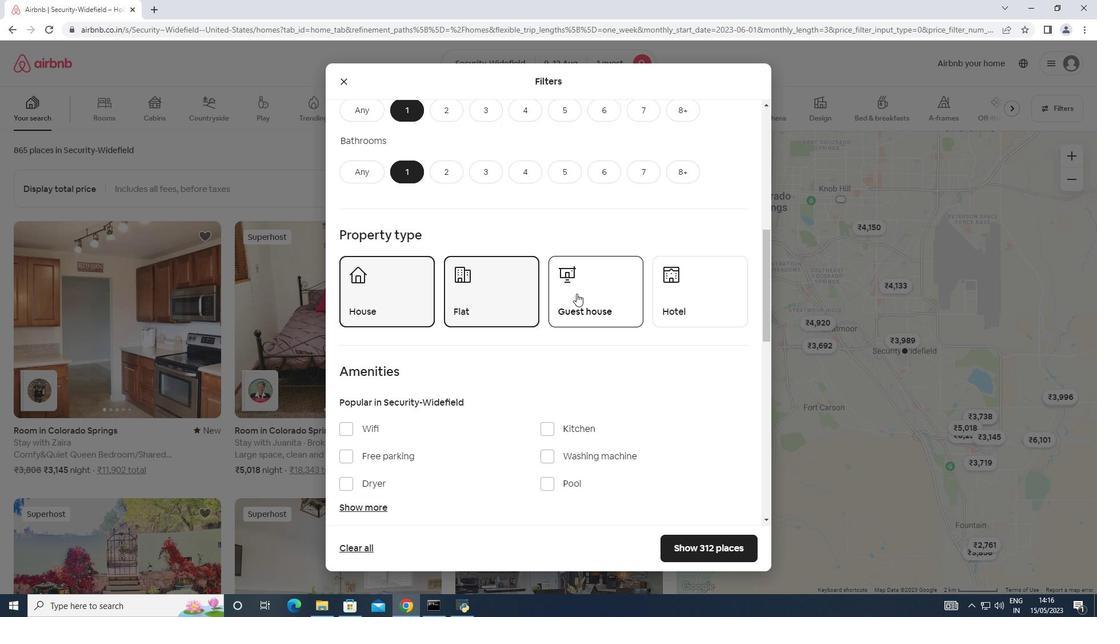 
Action: Mouse pressed left at (577, 293)
Screenshot: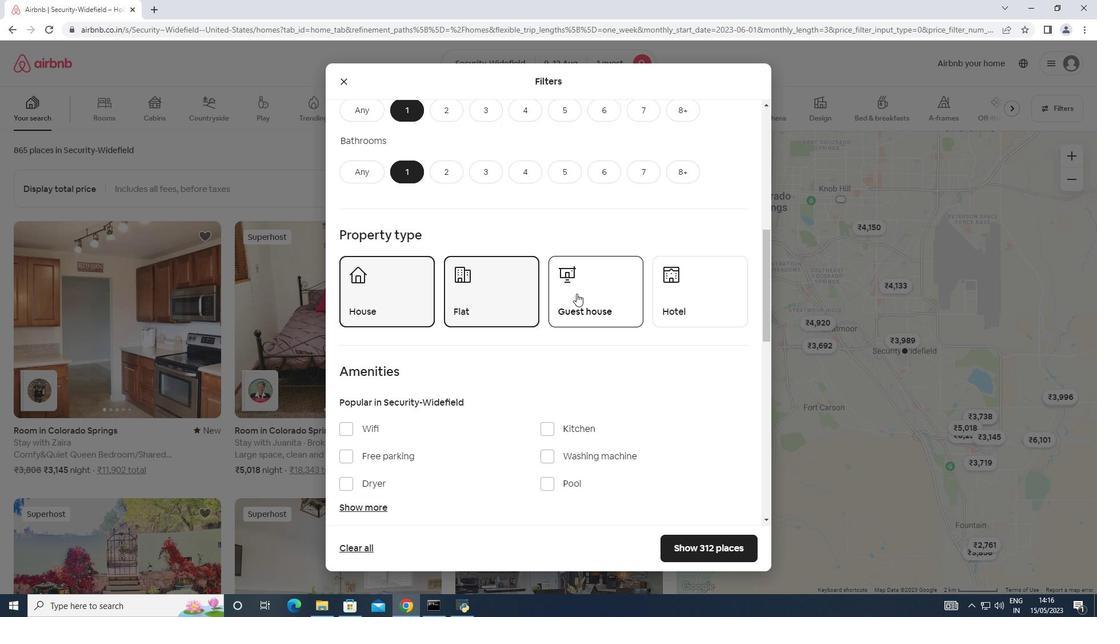
Action: Mouse moved to (591, 319)
Screenshot: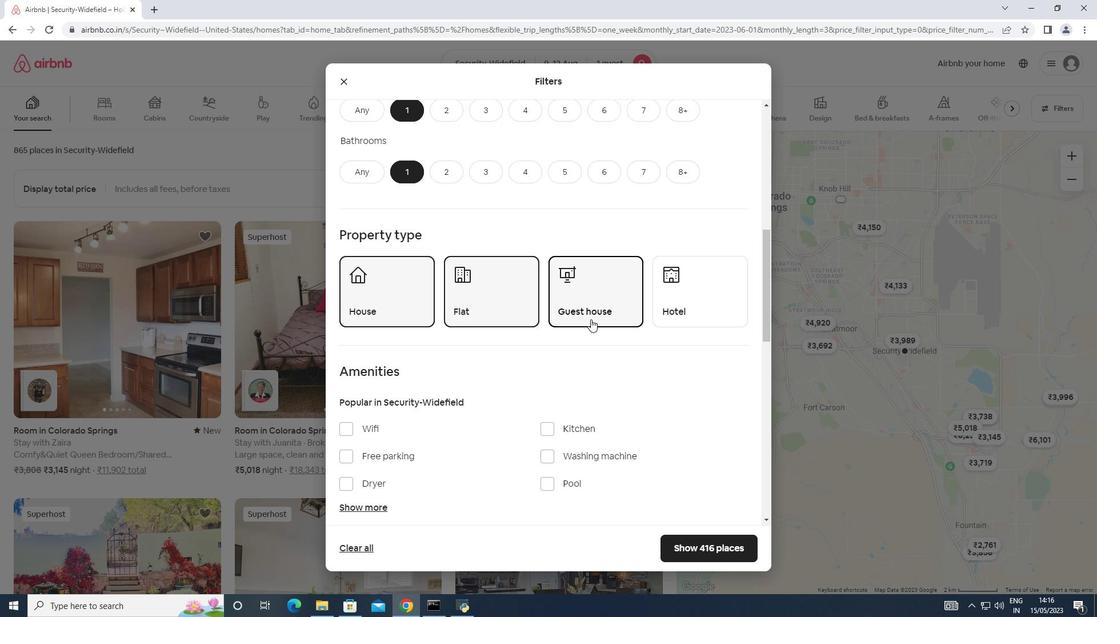 
Action: Mouse scrolled (591, 319) with delta (0, 0)
Screenshot: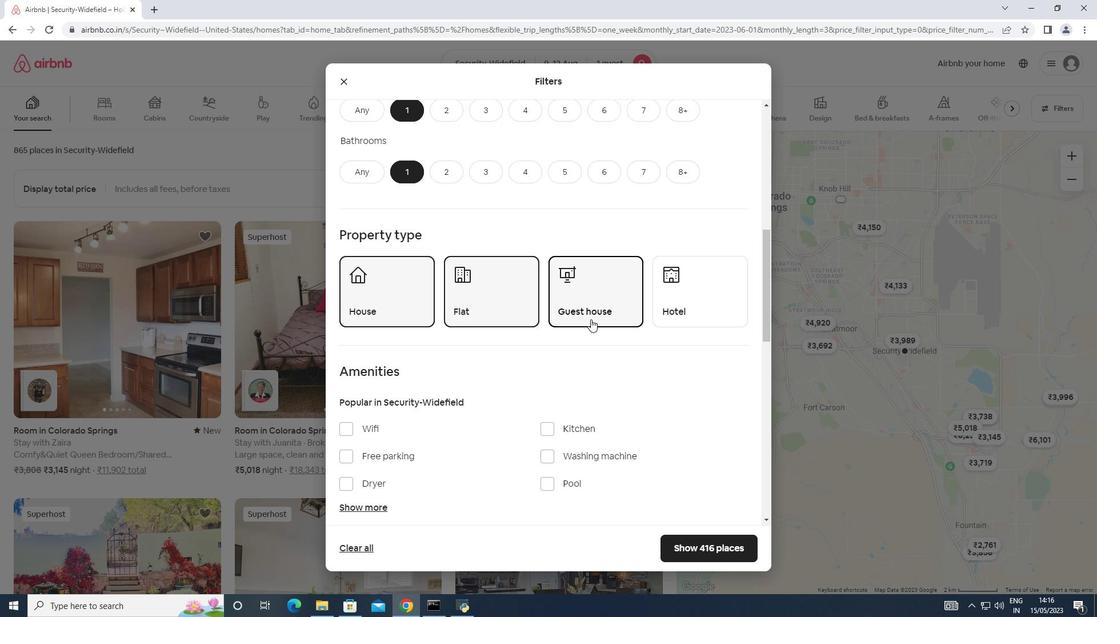 
Action: Mouse scrolled (591, 319) with delta (0, 0)
Screenshot: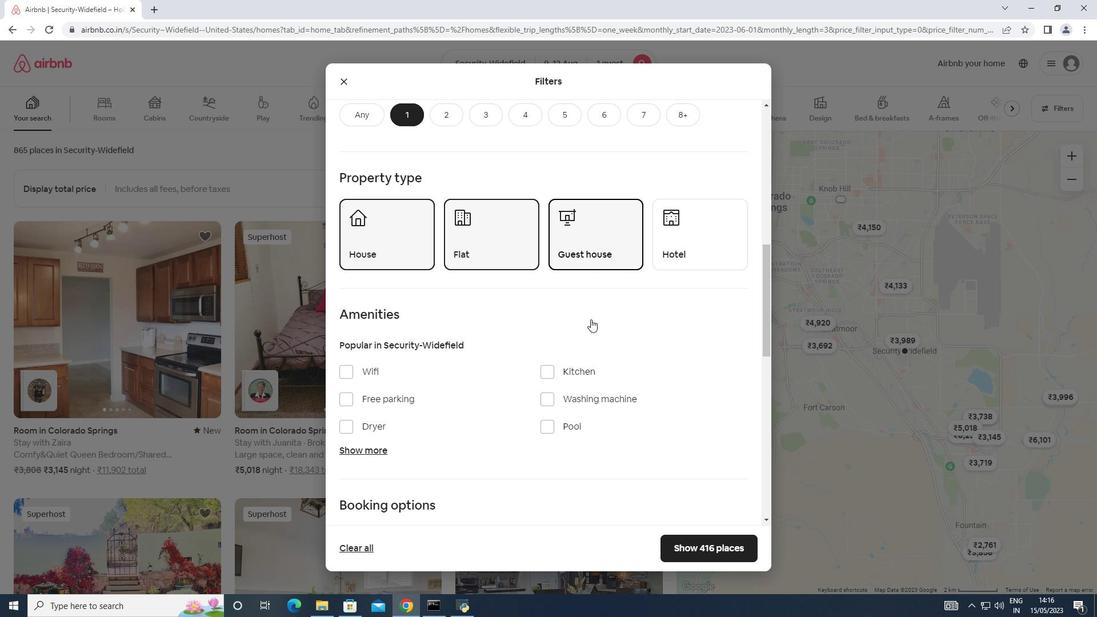 
Action: Mouse scrolled (591, 319) with delta (0, 0)
Screenshot: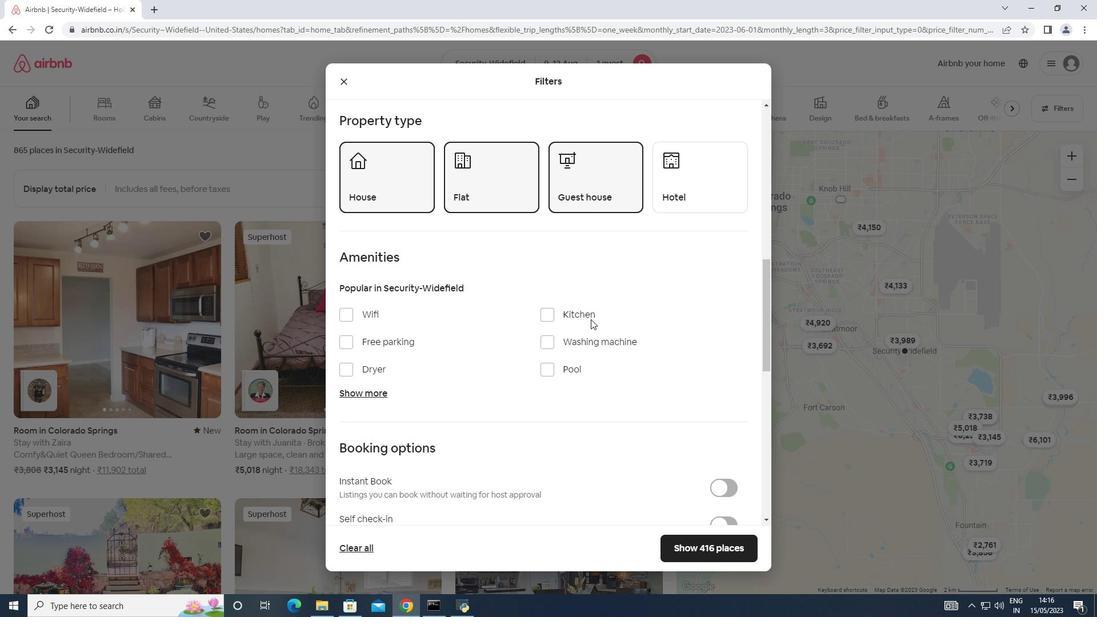
Action: Mouse moved to (350, 252)
Screenshot: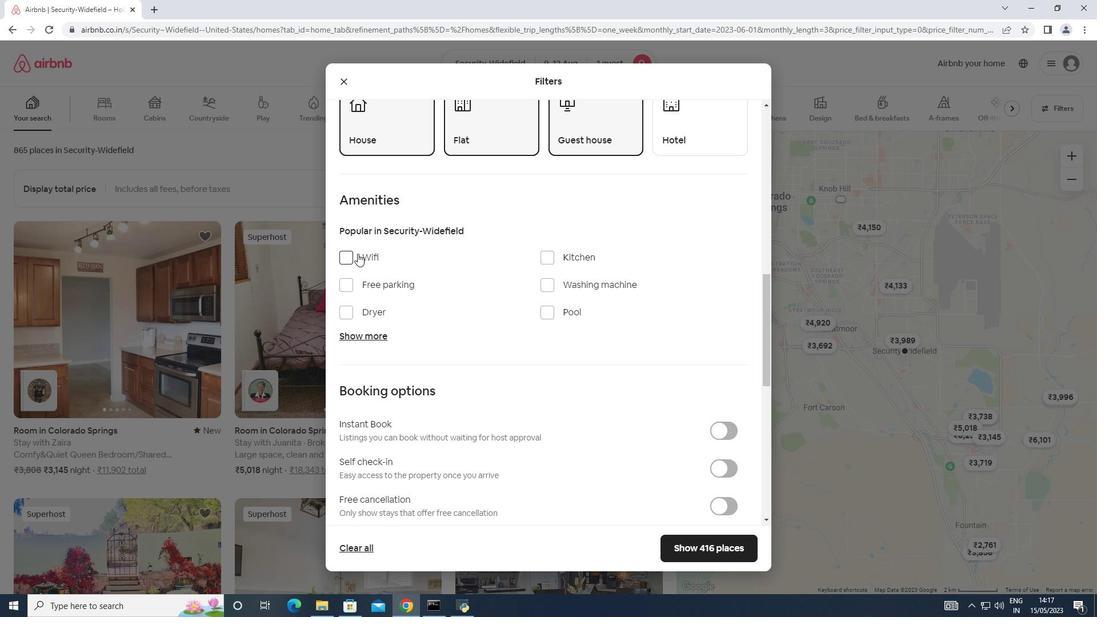 
Action: Mouse pressed left at (350, 252)
Screenshot: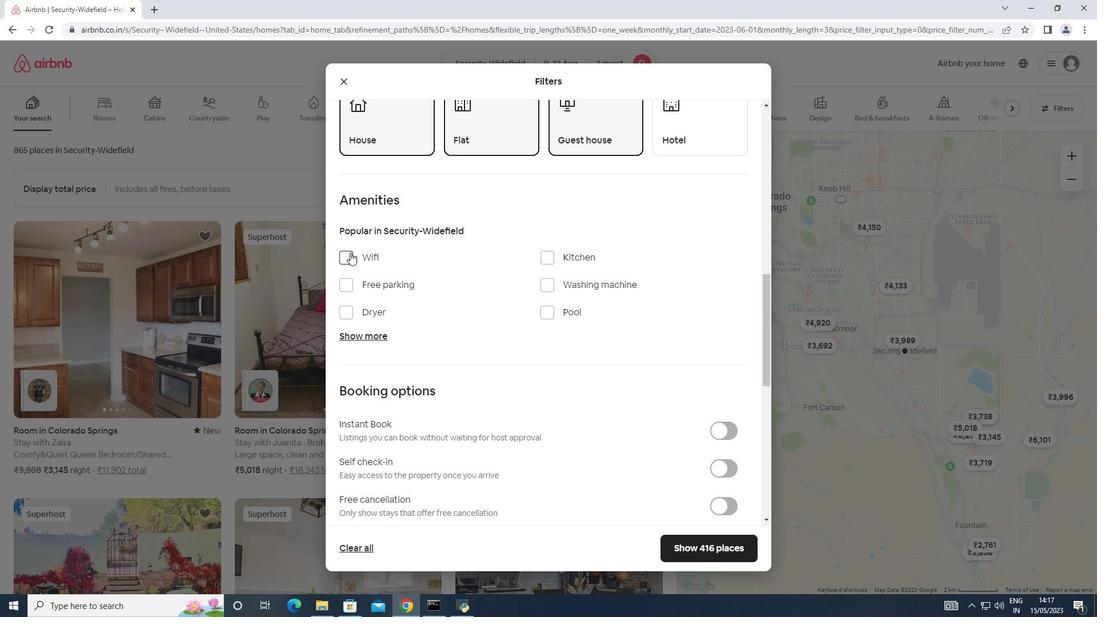 
Action: Mouse moved to (368, 337)
Screenshot: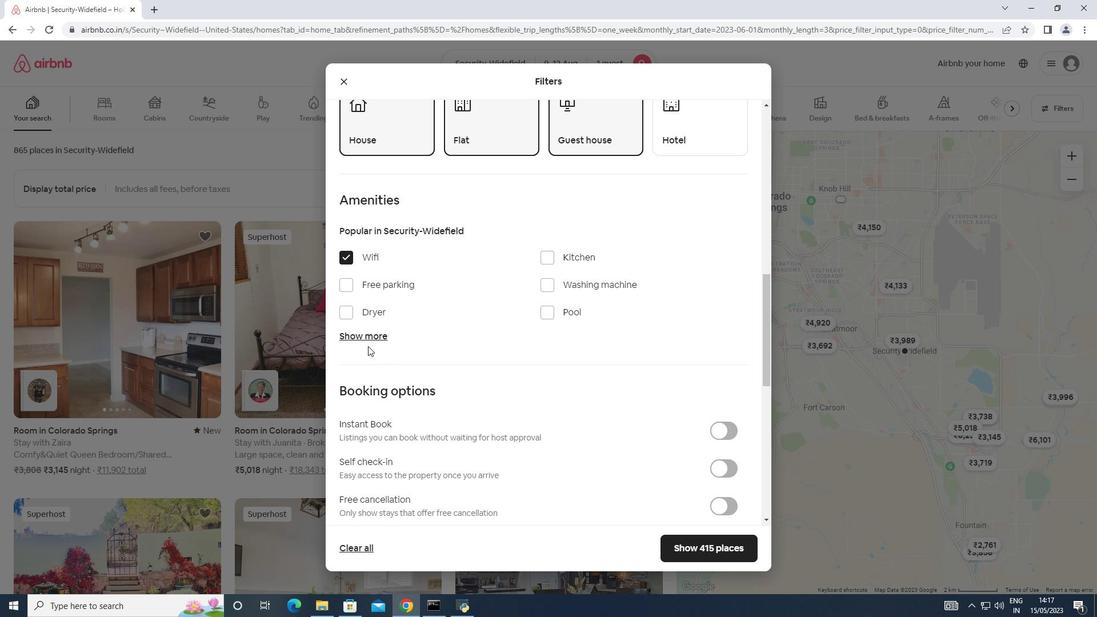
Action: Mouse pressed left at (368, 337)
Screenshot: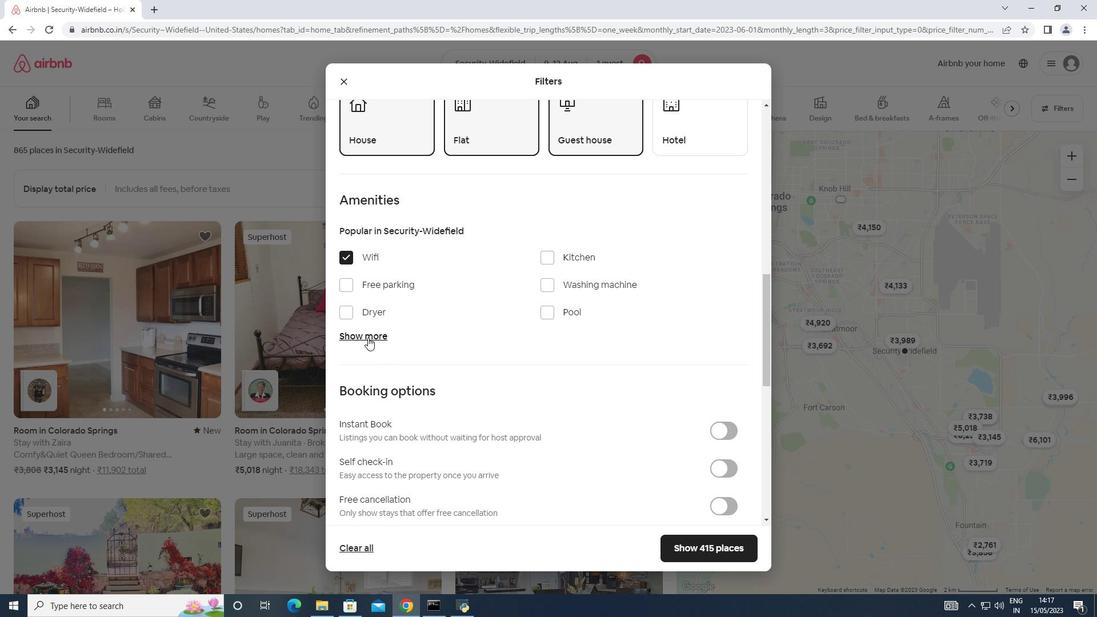 
Action: Mouse scrolled (368, 336) with delta (0, 0)
Screenshot: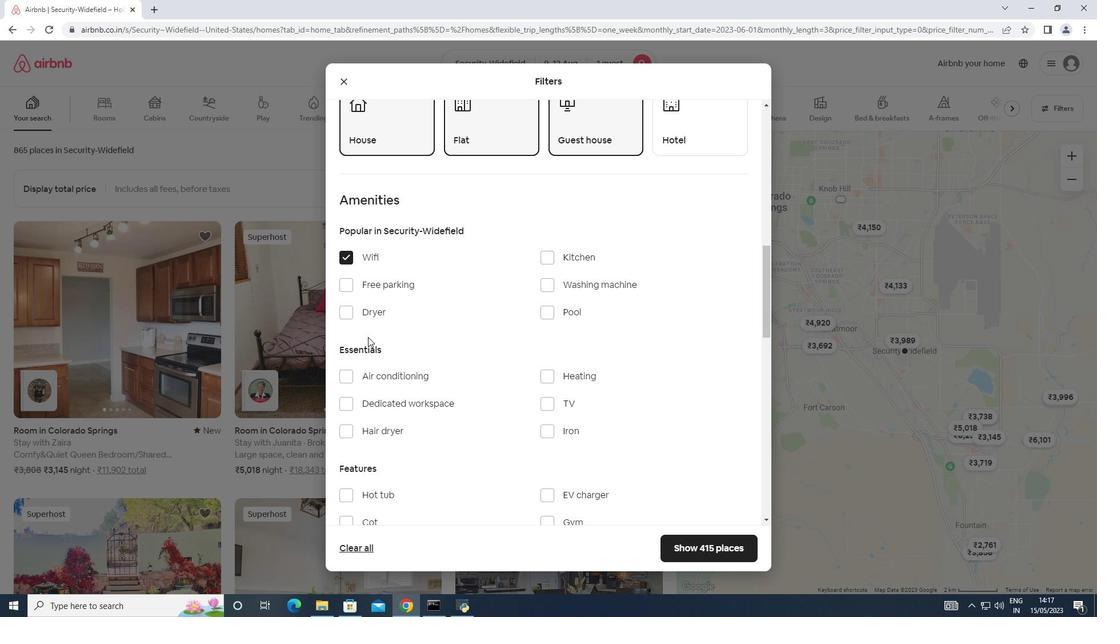 
Action: Mouse scrolled (368, 336) with delta (0, 0)
Screenshot: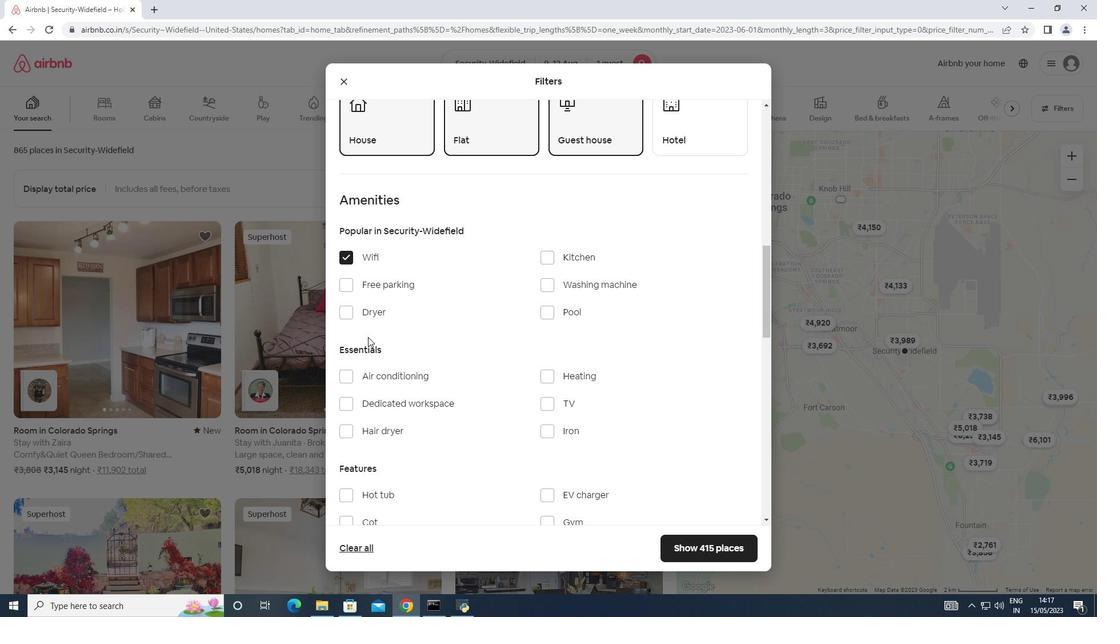 
Action: Mouse scrolled (368, 336) with delta (0, 0)
Screenshot: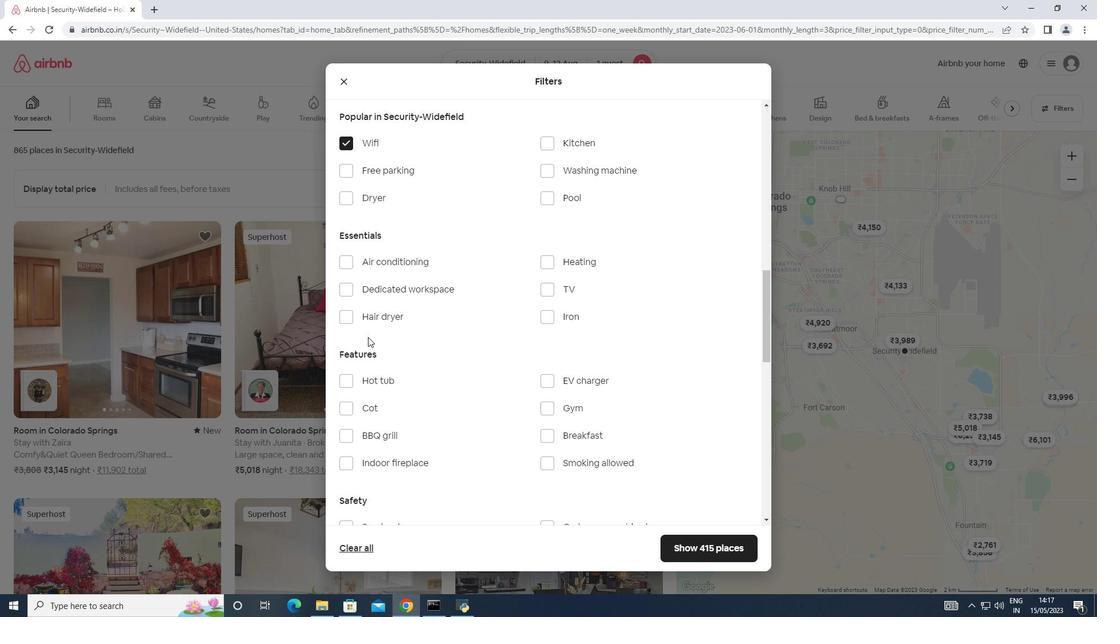 
Action: Mouse scrolled (368, 336) with delta (0, 0)
Screenshot: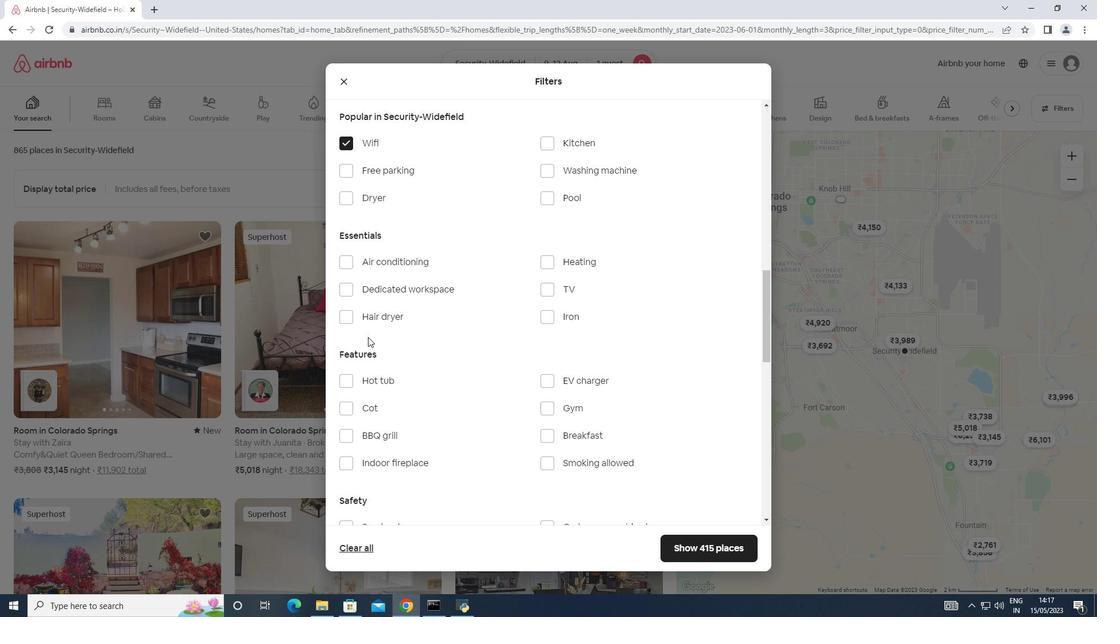 
Action: Mouse scrolled (368, 336) with delta (0, 0)
Screenshot: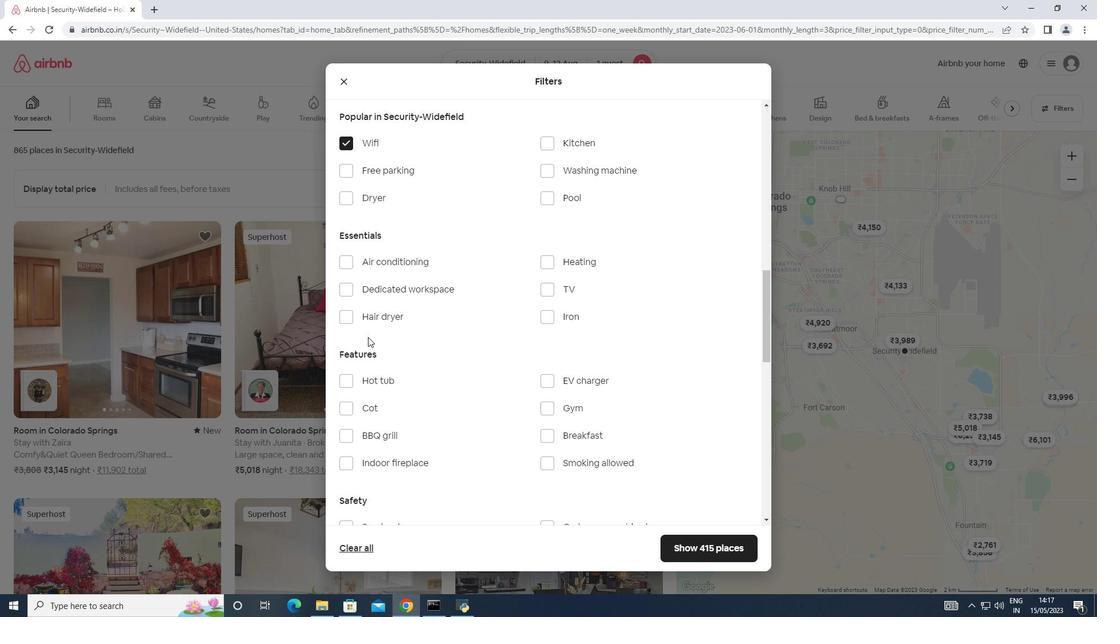 
Action: Mouse scrolled (368, 336) with delta (0, 0)
Screenshot: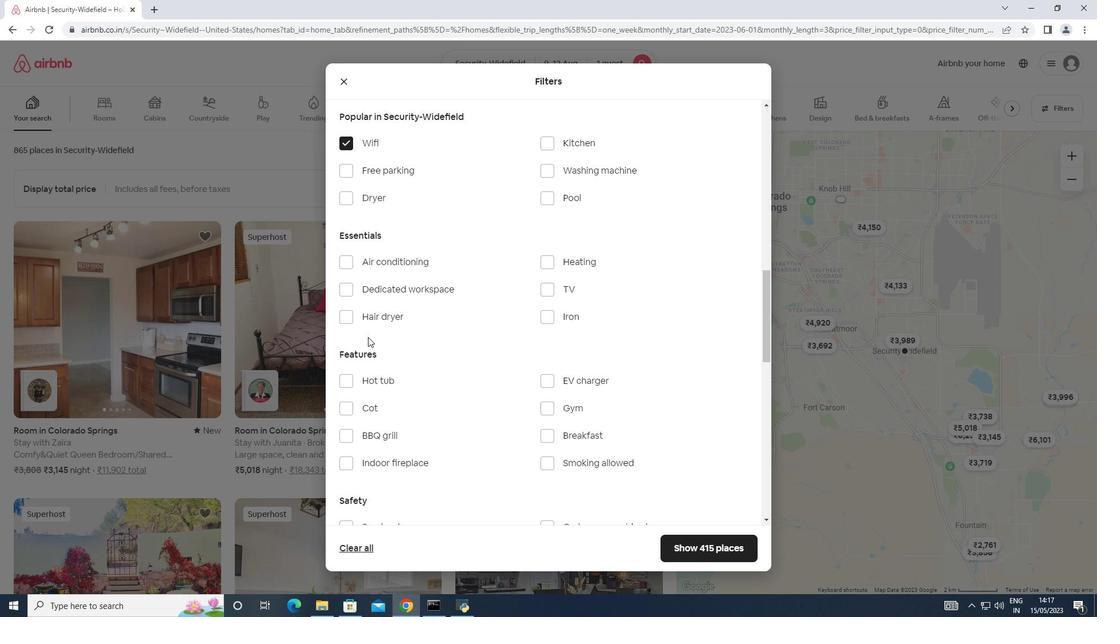 
Action: Mouse scrolled (368, 336) with delta (0, 0)
Screenshot: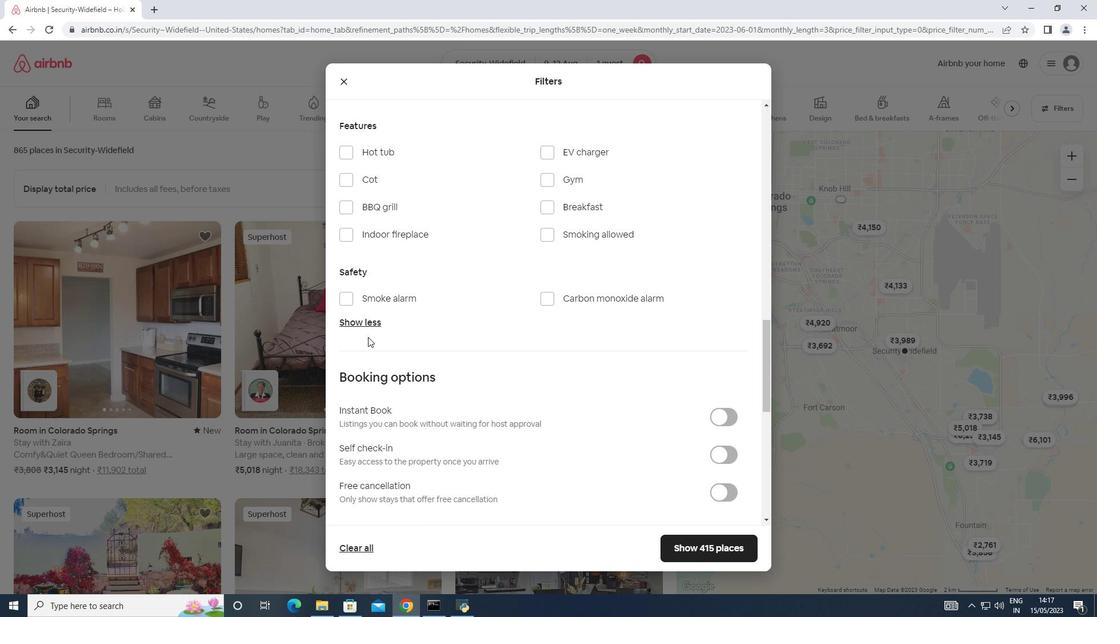 
Action: Mouse moved to (714, 395)
Screenshot: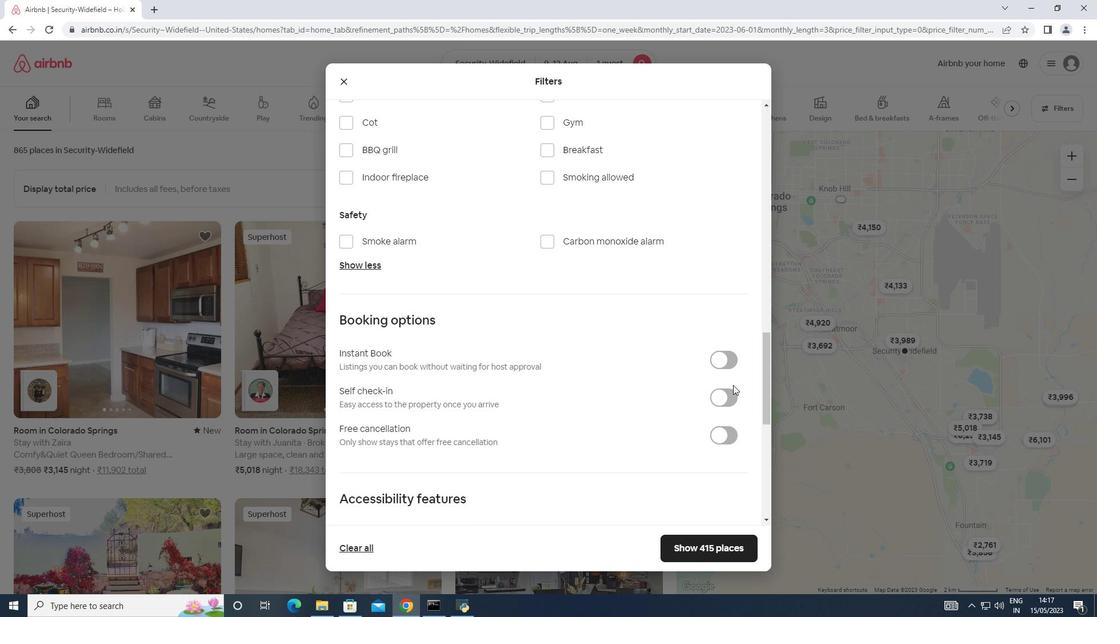 
Action: Mouse pressed left at (714, 395)
Screenshot: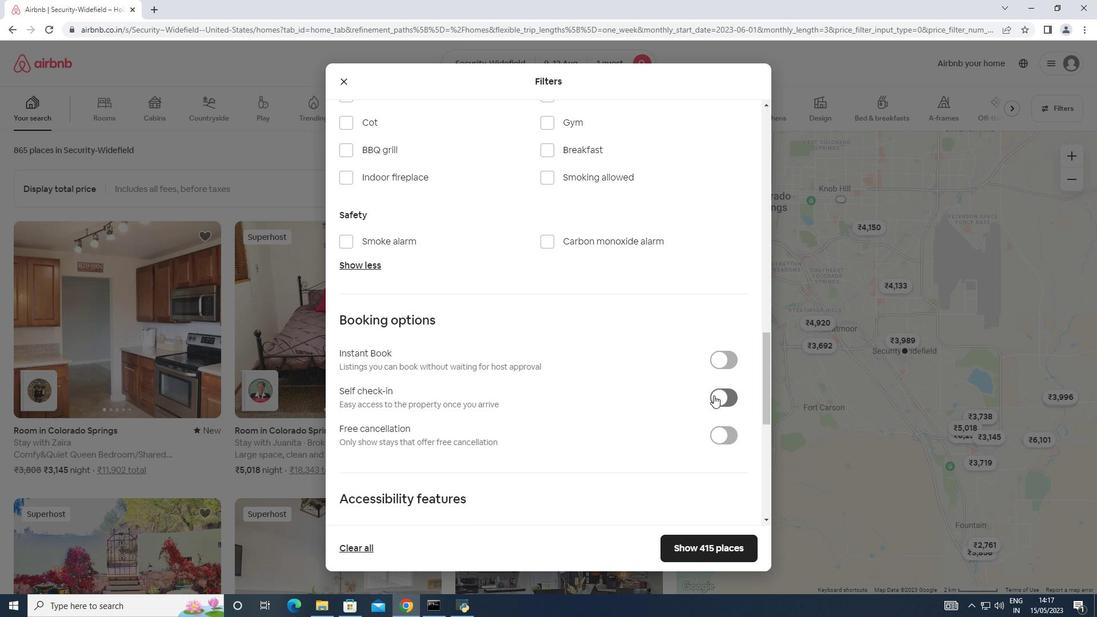 
Action: Mouse moved to (450, 404)
Screenshot: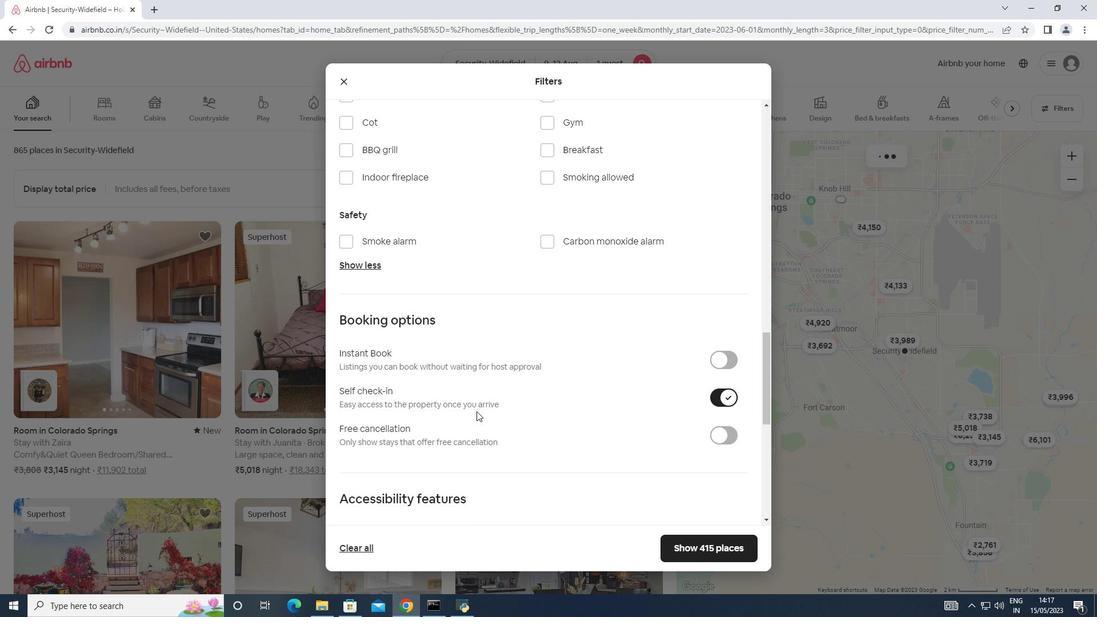 
Action: Mouse scrolled (450, 404) with delta (0, 0)
Screenshot: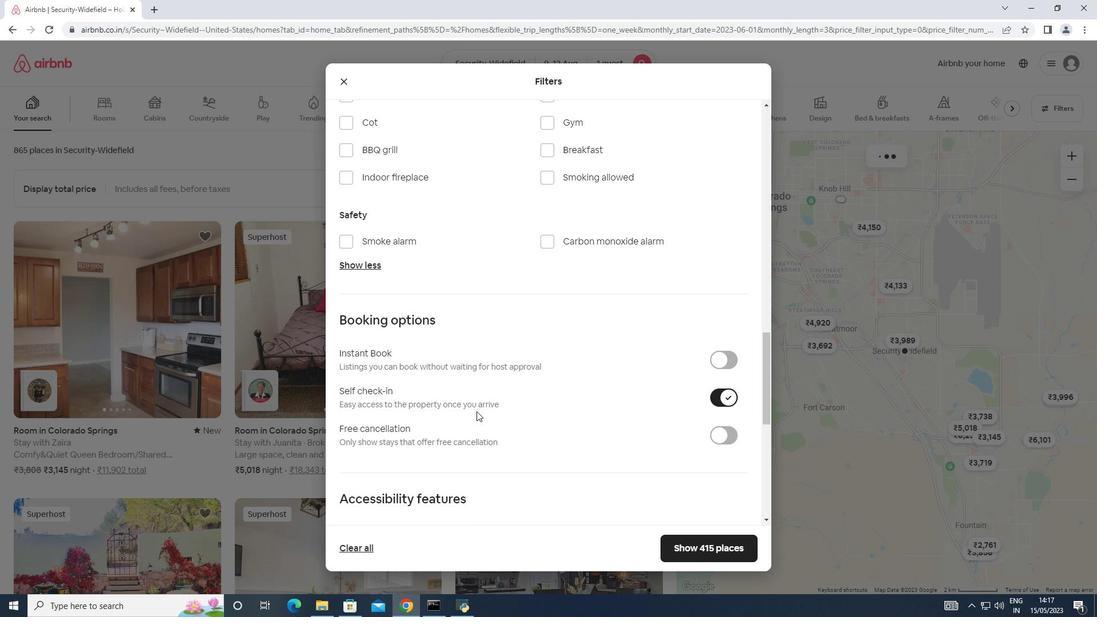 
Action: Mouse scrolled (450, 404) with delta (0, 0)
Screenshot: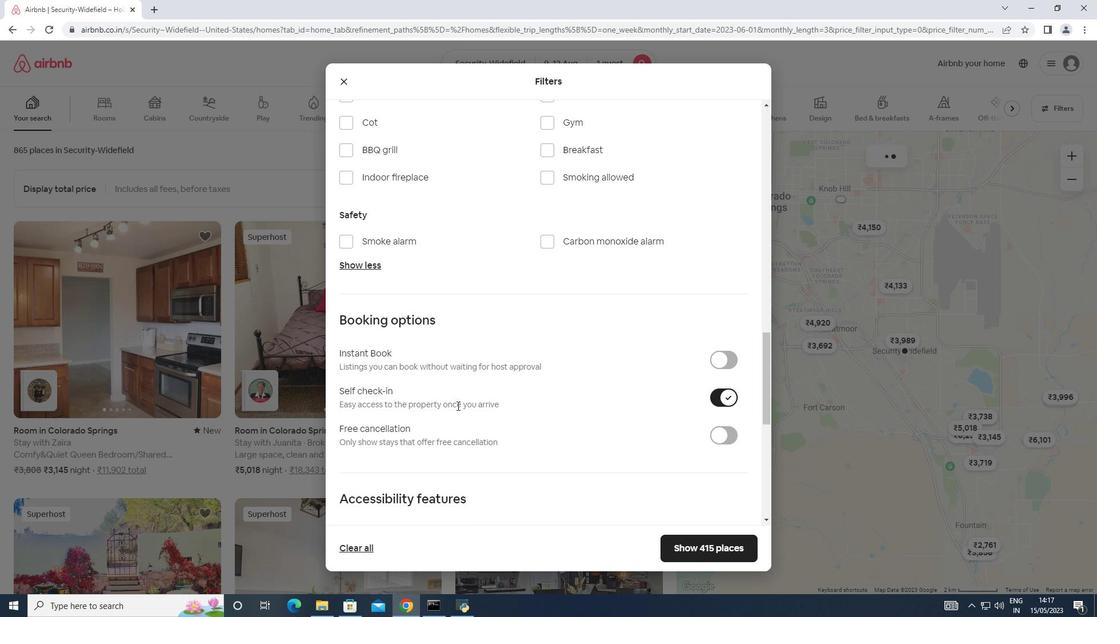 
Action: Mouse moved to (449, 404)
Screenshot: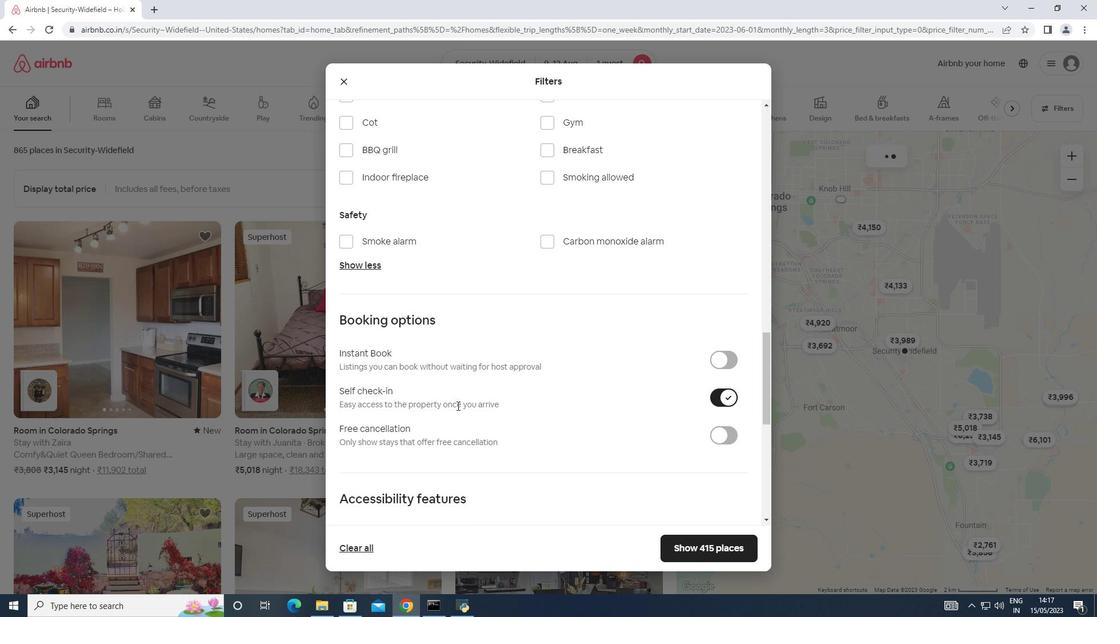 
Action: Mouse scrolled (449, 403) with delta (0, 0)
Screenshot: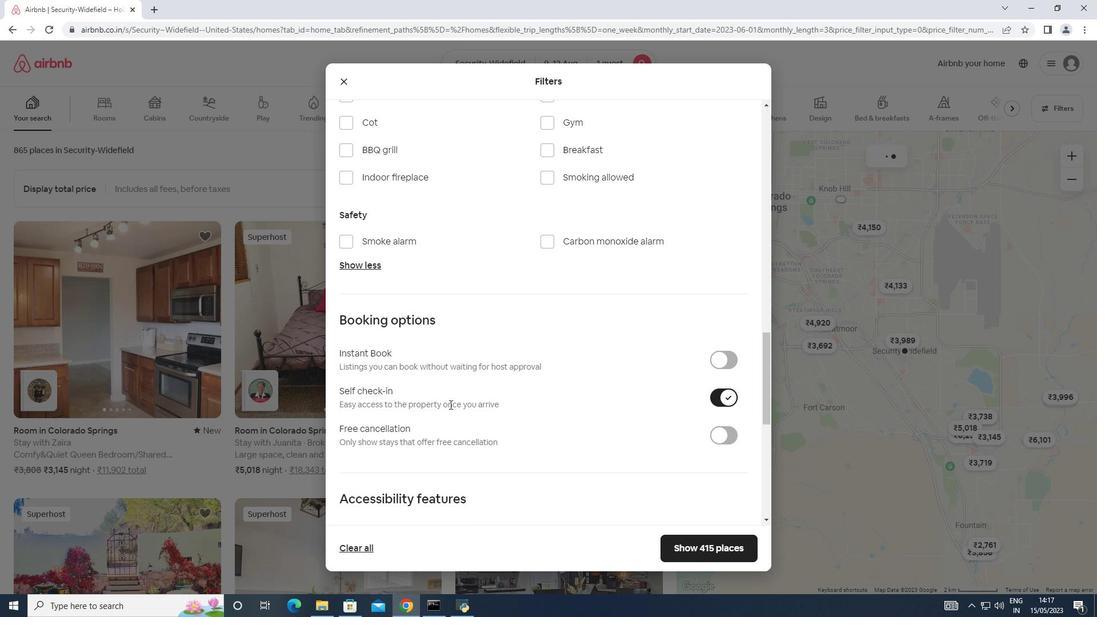 
Action: Mouse moved to (449, 402)
Screenshot: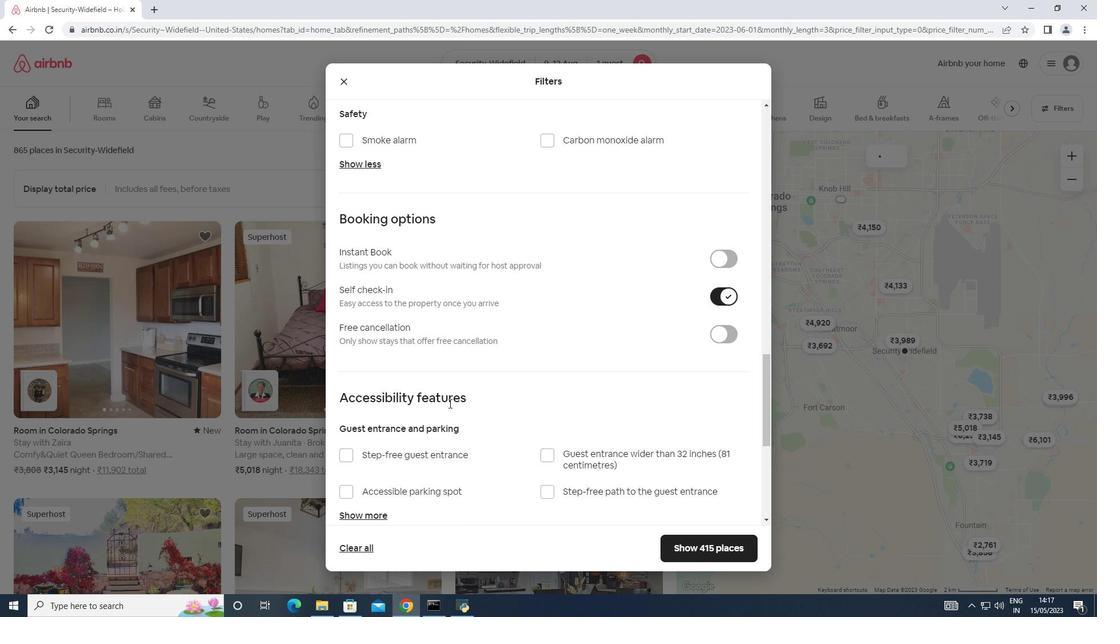 
Action: Mouse scrolled (449, 402) with delta (0, 0)
Screenshot: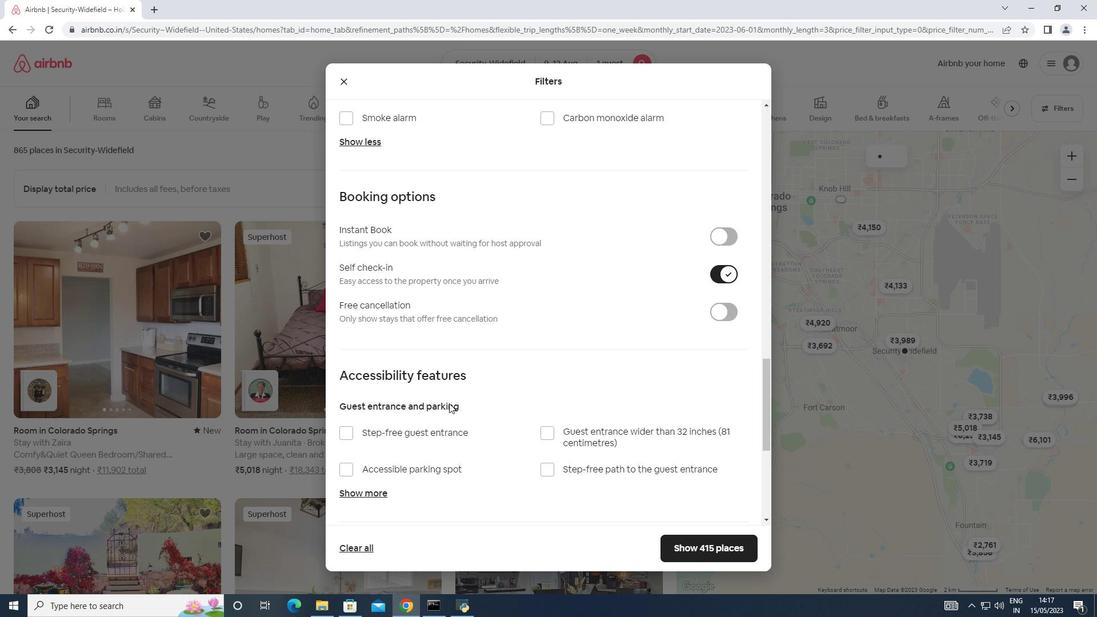 
Action: Mouse scrolled (449, 402) with delta (0, 0)
Screenshot: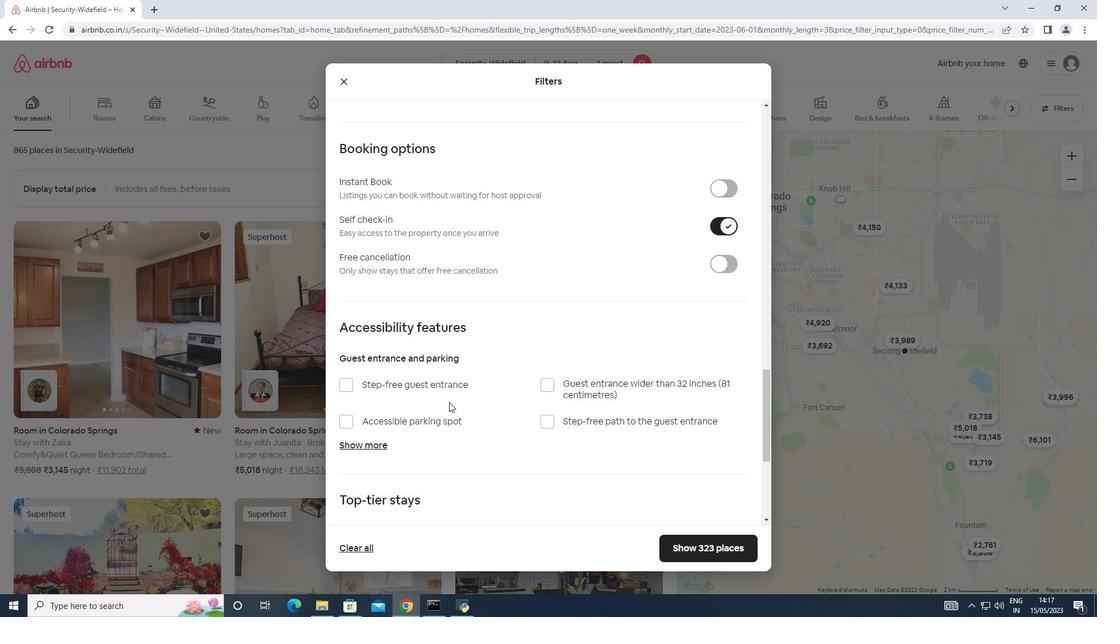 
Action: Mouse scrolled (449, 402) with delta (0, 0)
Screenshot: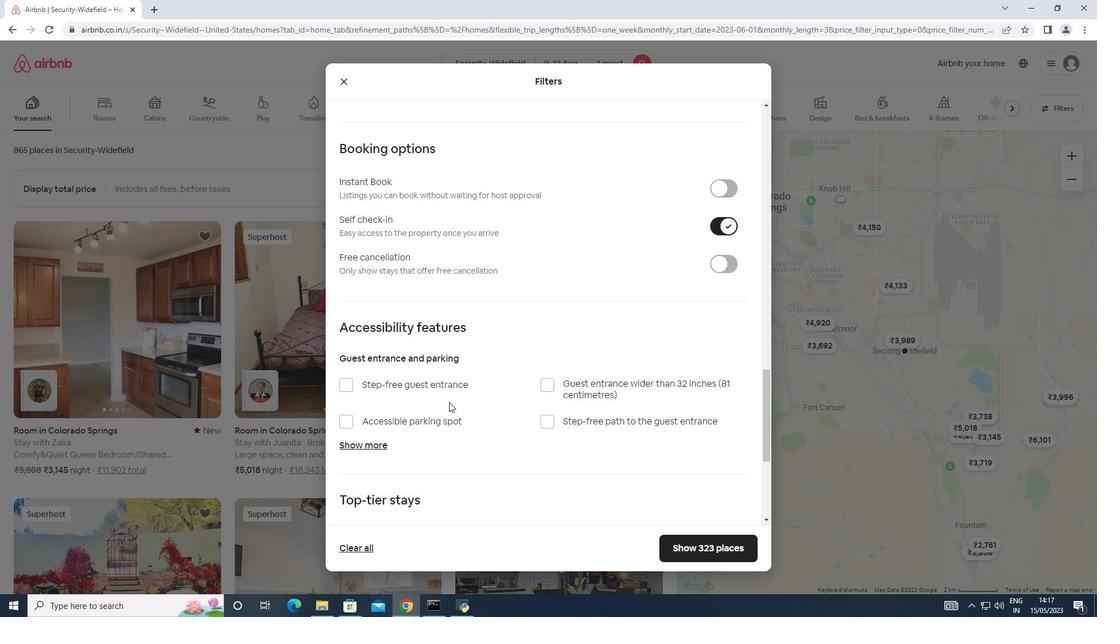 
Action: Mouse scrolled (449, 402) with delta (0, 0)
Screenshot: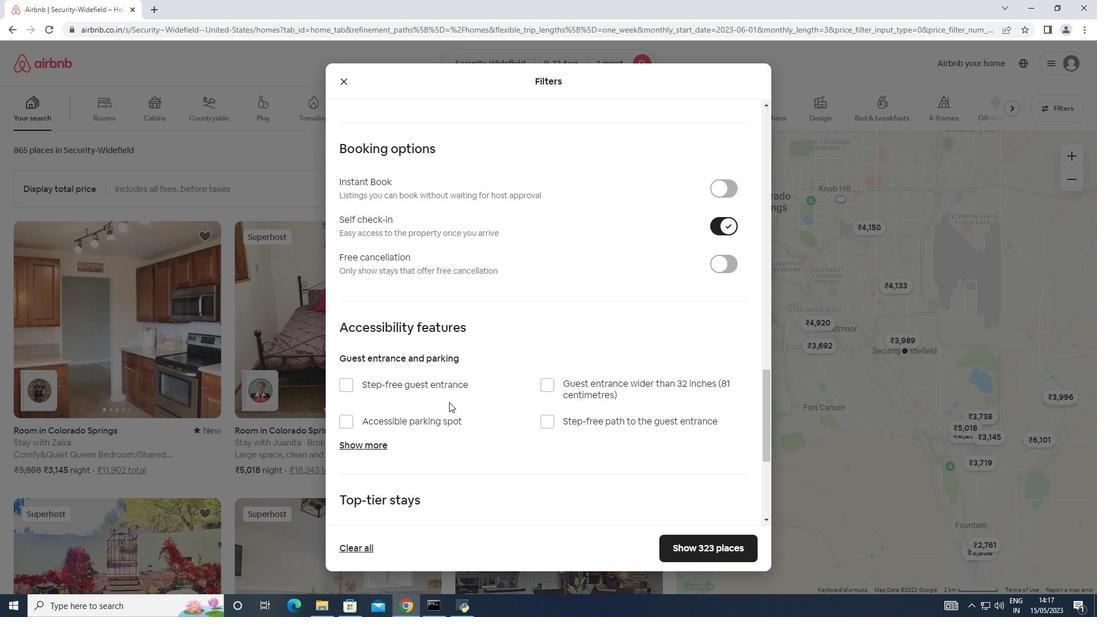 
Action: Mouse scrolled (449, 402) with delta (0, 0)
Screenshot: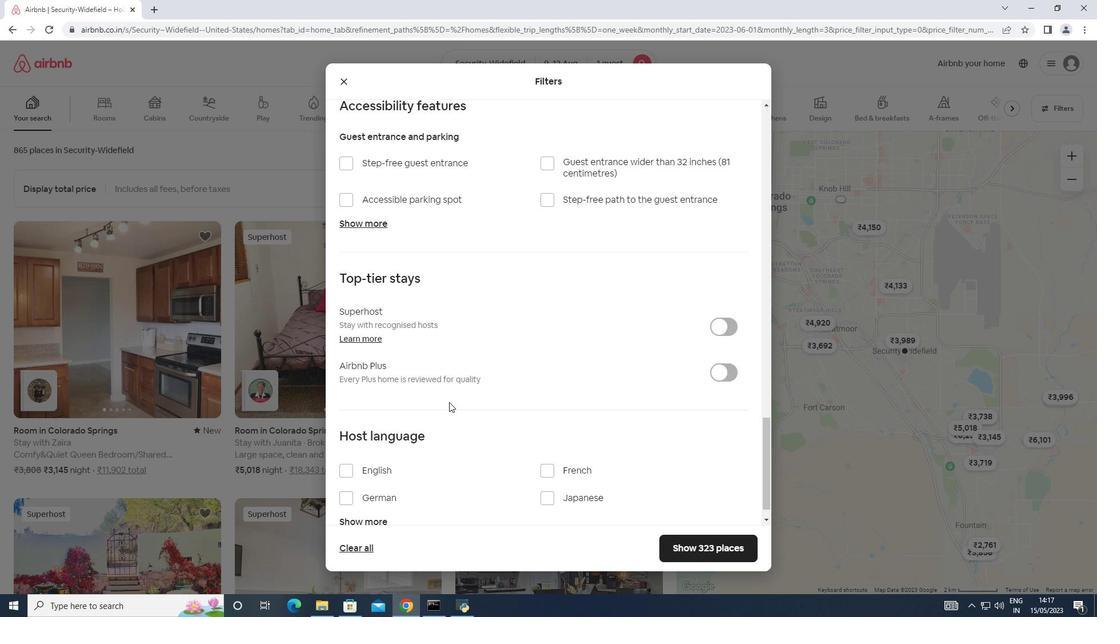 
Action: Mouse scrolled (449, 402) with delta (0, 0)
Screenshot: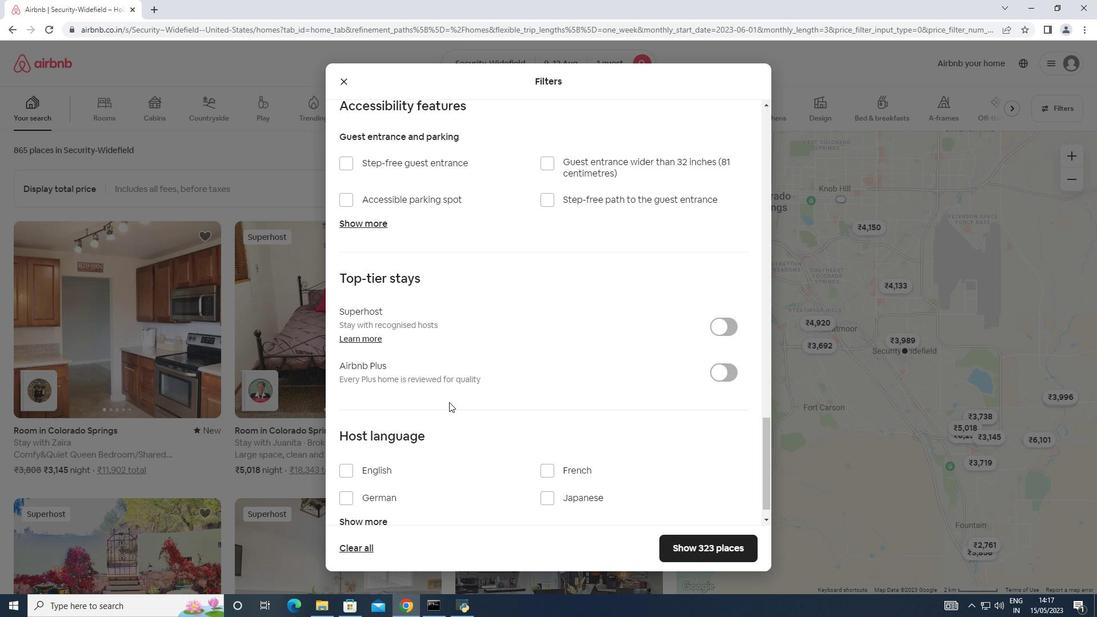 
Action: Mouse scrolled (449, 402) with delta (0, 0)
Screenshot: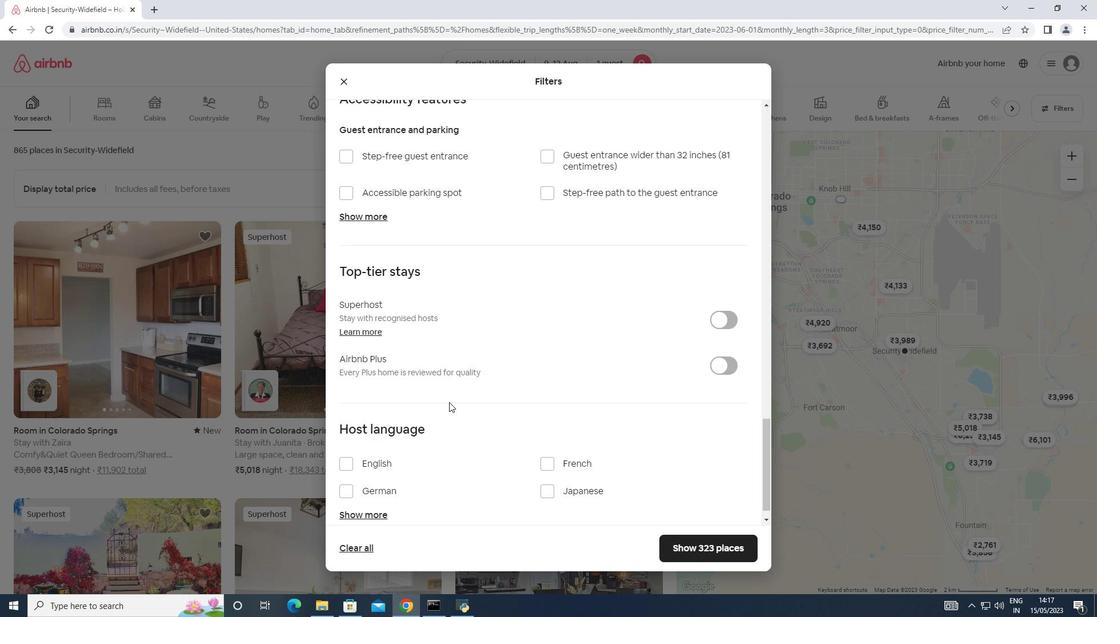 
Action: Mouse moved to (346, 446)
Screenshot: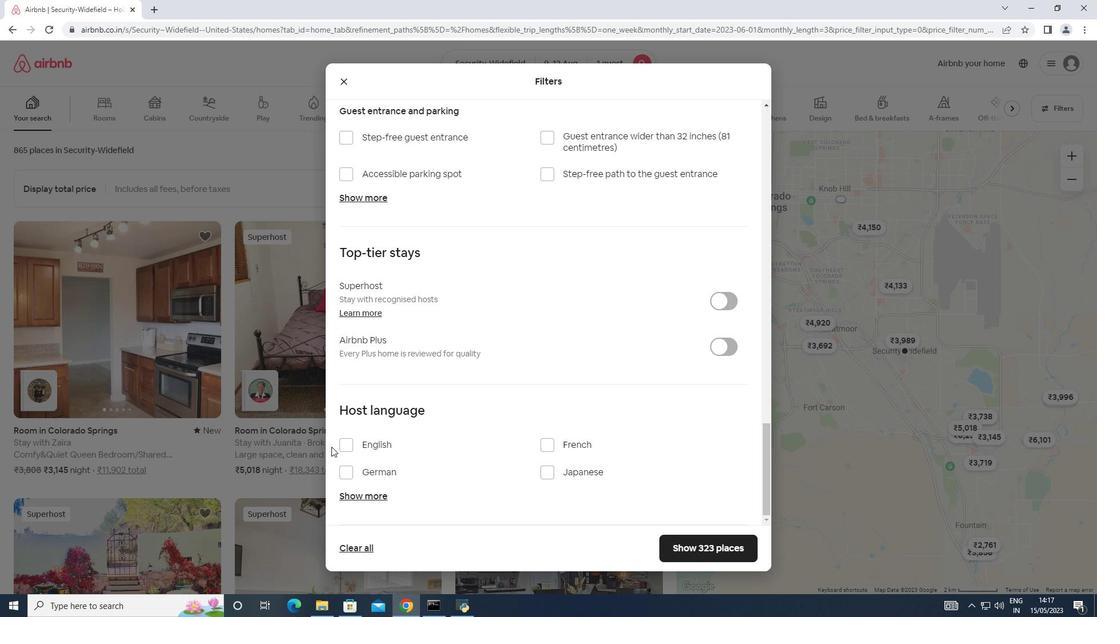 
Action: Mouse pressed left at (346, 446)
Screenshot: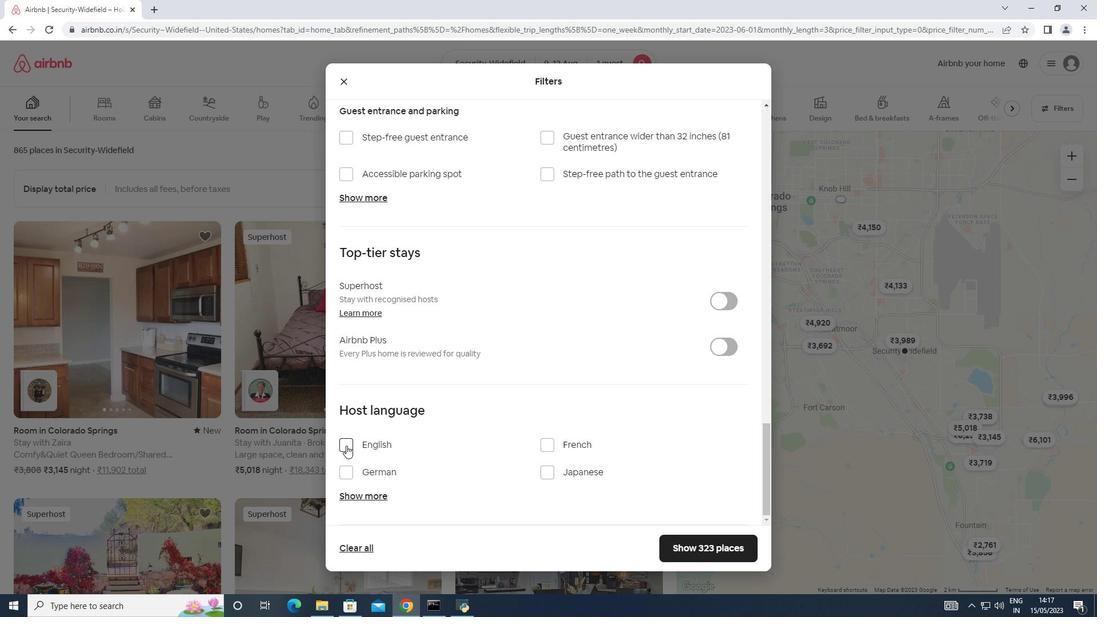 
Action: Mouse moved to (718, 543)
Screenshot: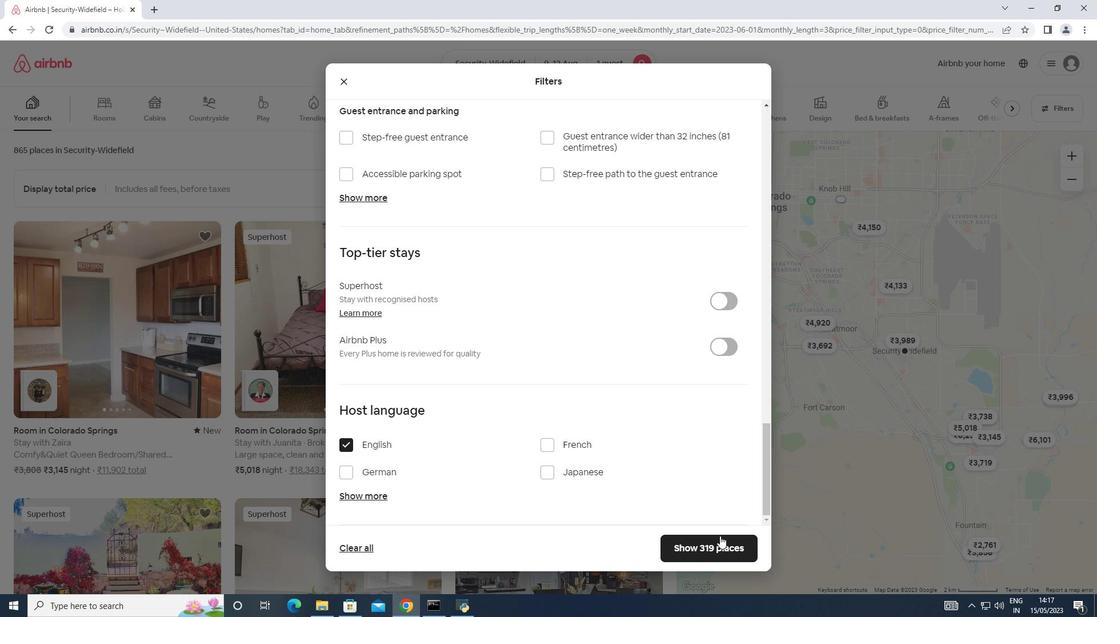 
Action: Mouse pressed left at (718, 543)
Screenshot: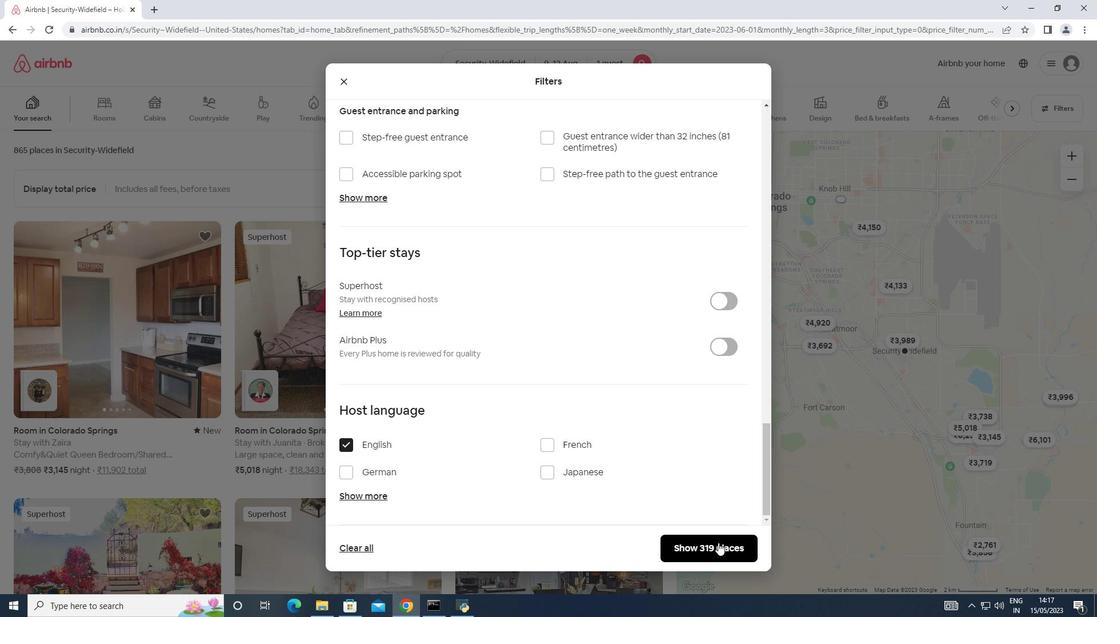 
